 Task: Take a screenshot of a breathtaking wildlife moment from a documentary you are watching in VLC.
Action: Mouse moved to (434, 122)
Screenshot: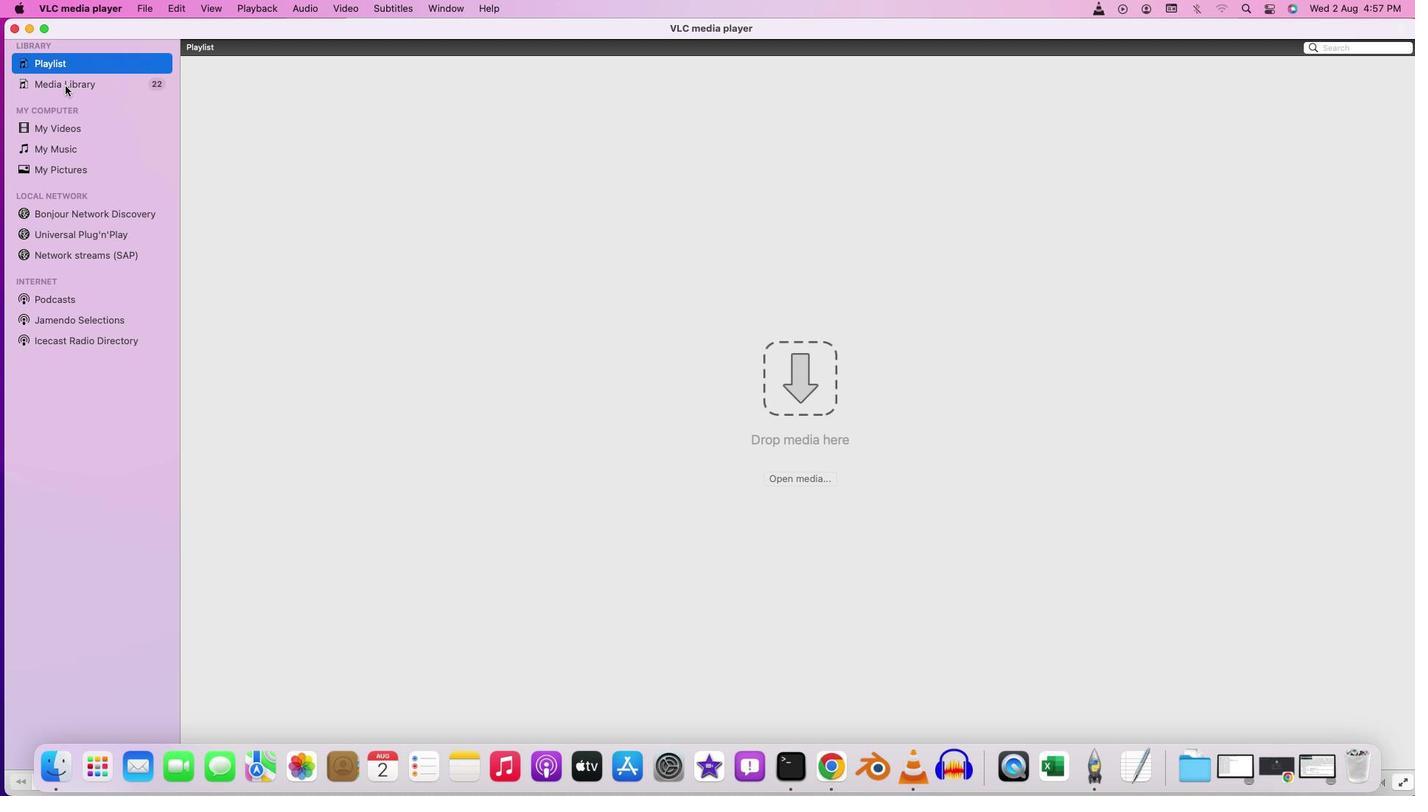 
Action: Mouse pressed left at (434, 122)
Screenshot: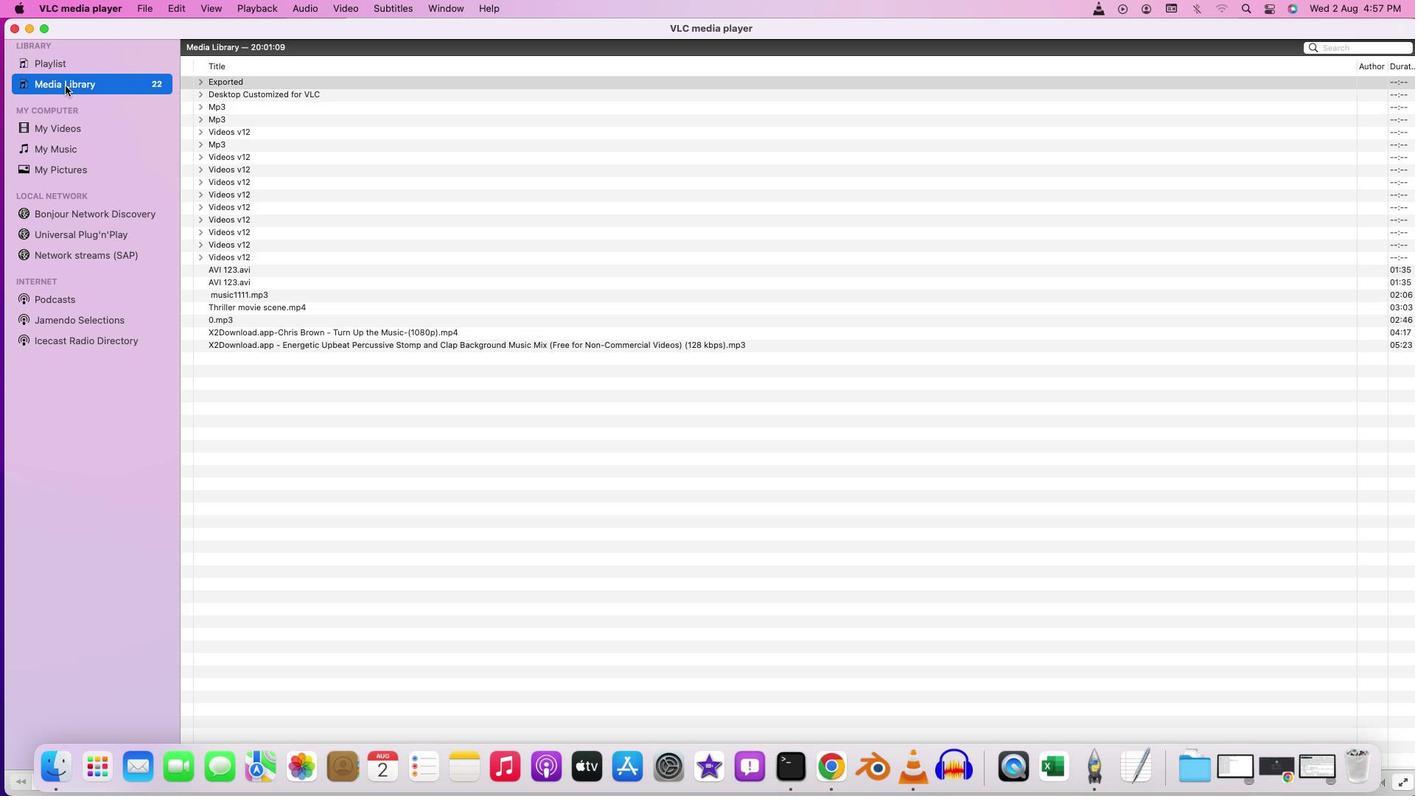 
Action: Mouse moved to (403, 122)
Screenshot: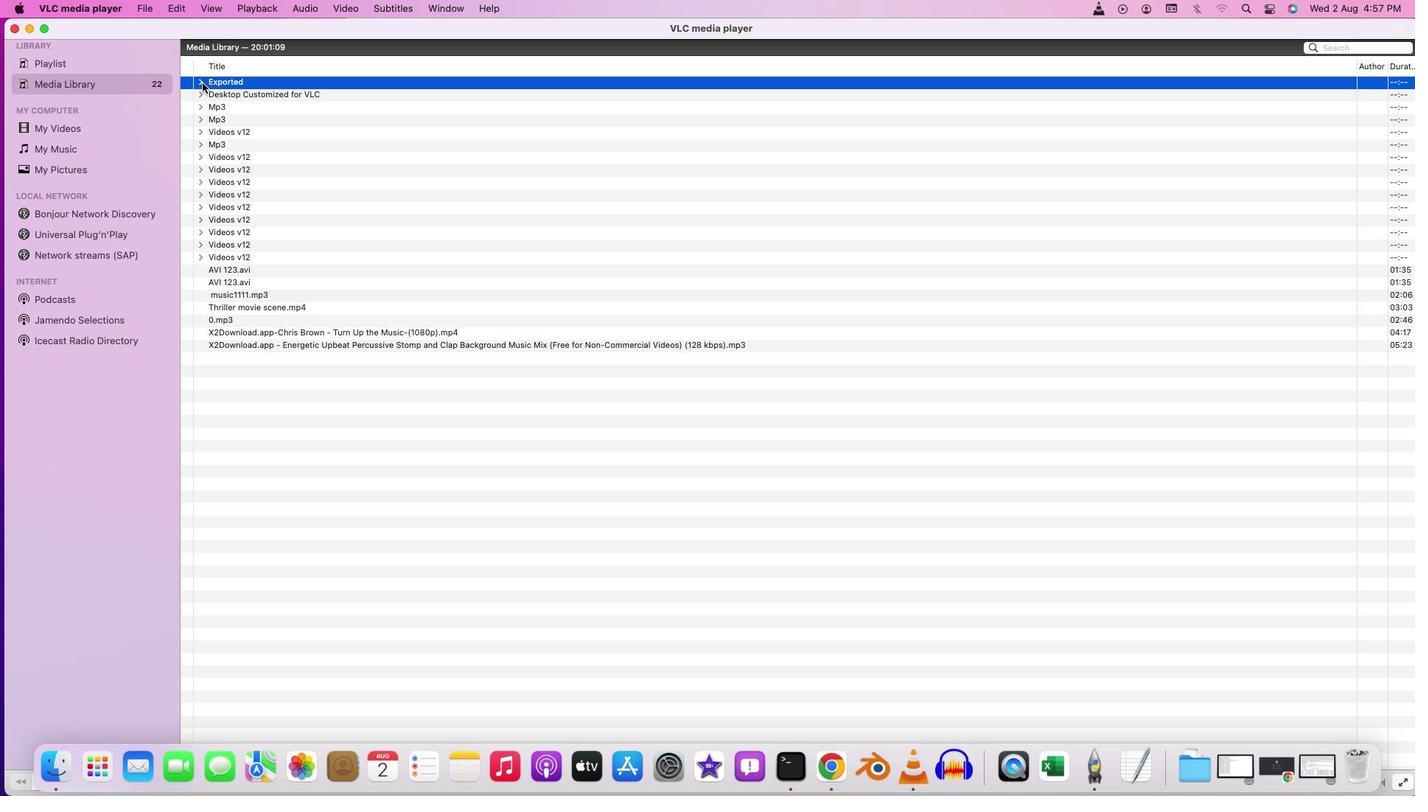 
Action: Mouse pressed left at (403, 122)
Screenshot: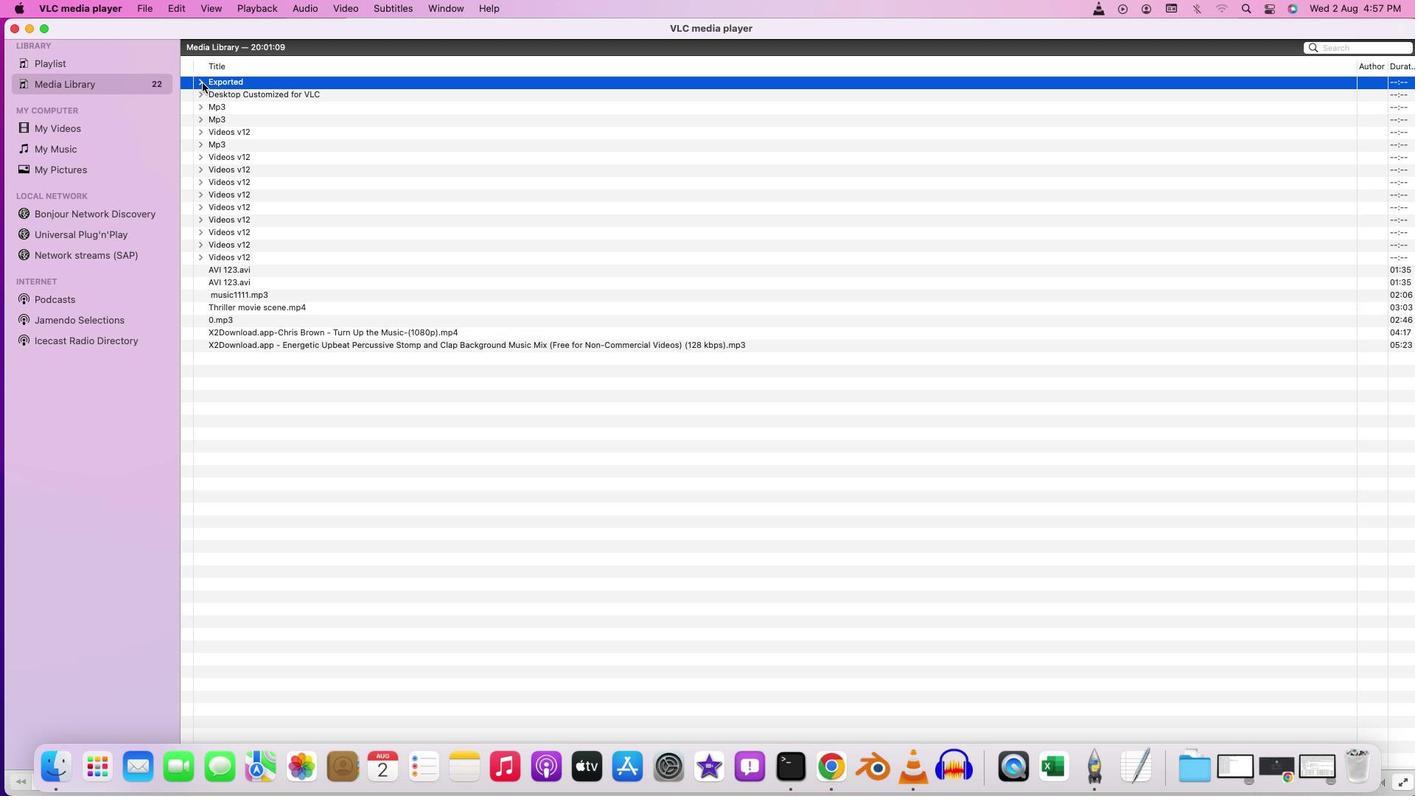 
Action: Mouse moved to (391, 219)
Screenshot: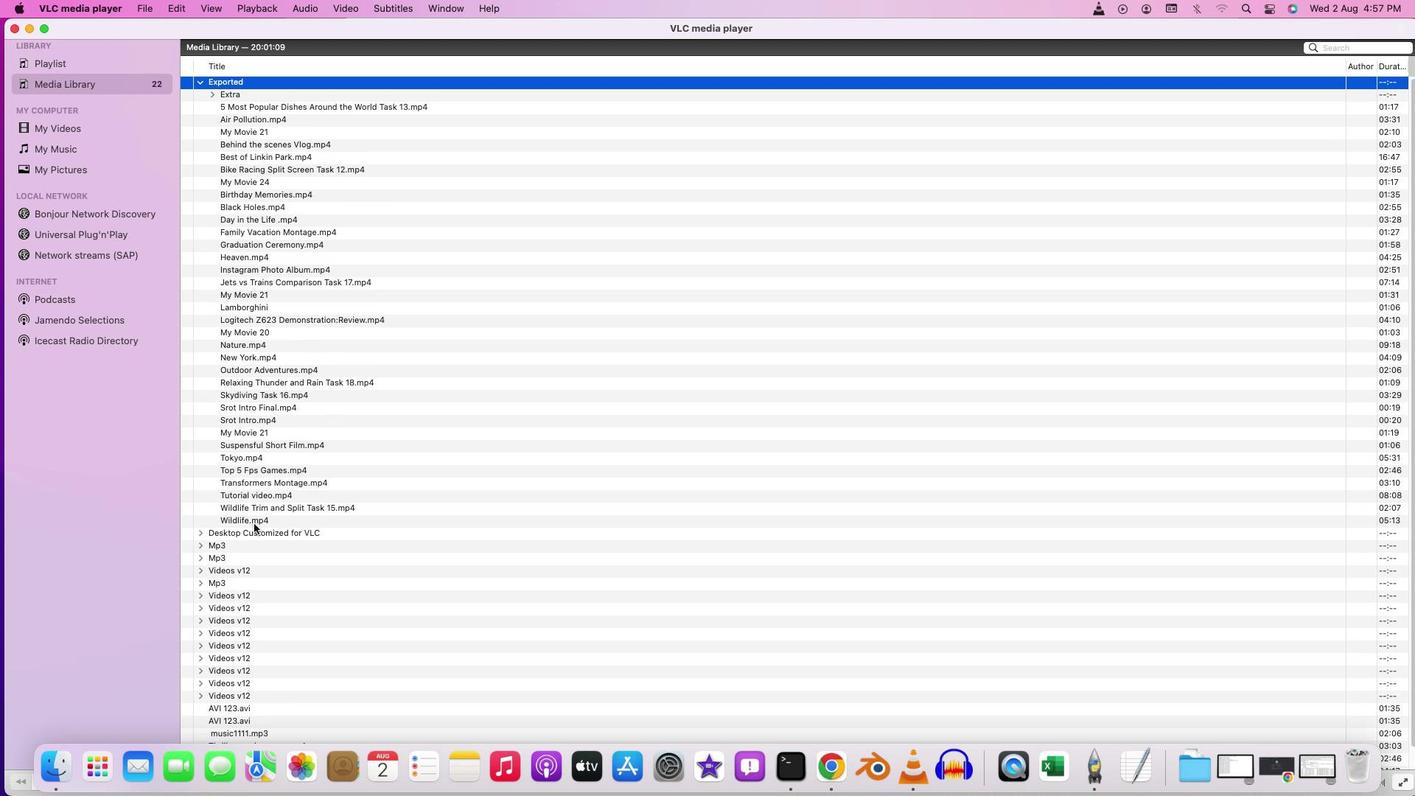 
Action: Mouse pressed left at (391, 219)
Screenshot: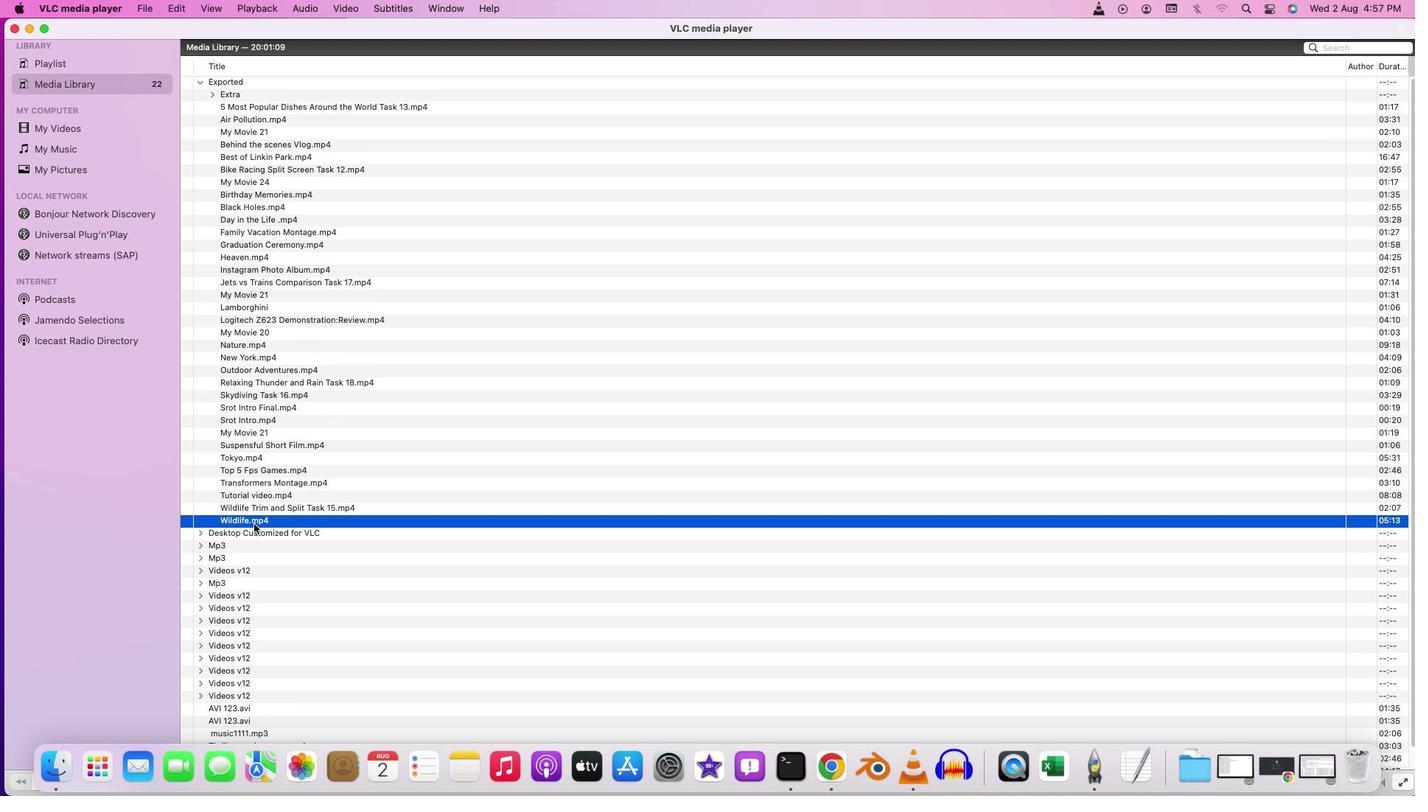 
Action: Mouse pressed left at (391, 219)
Screenshot: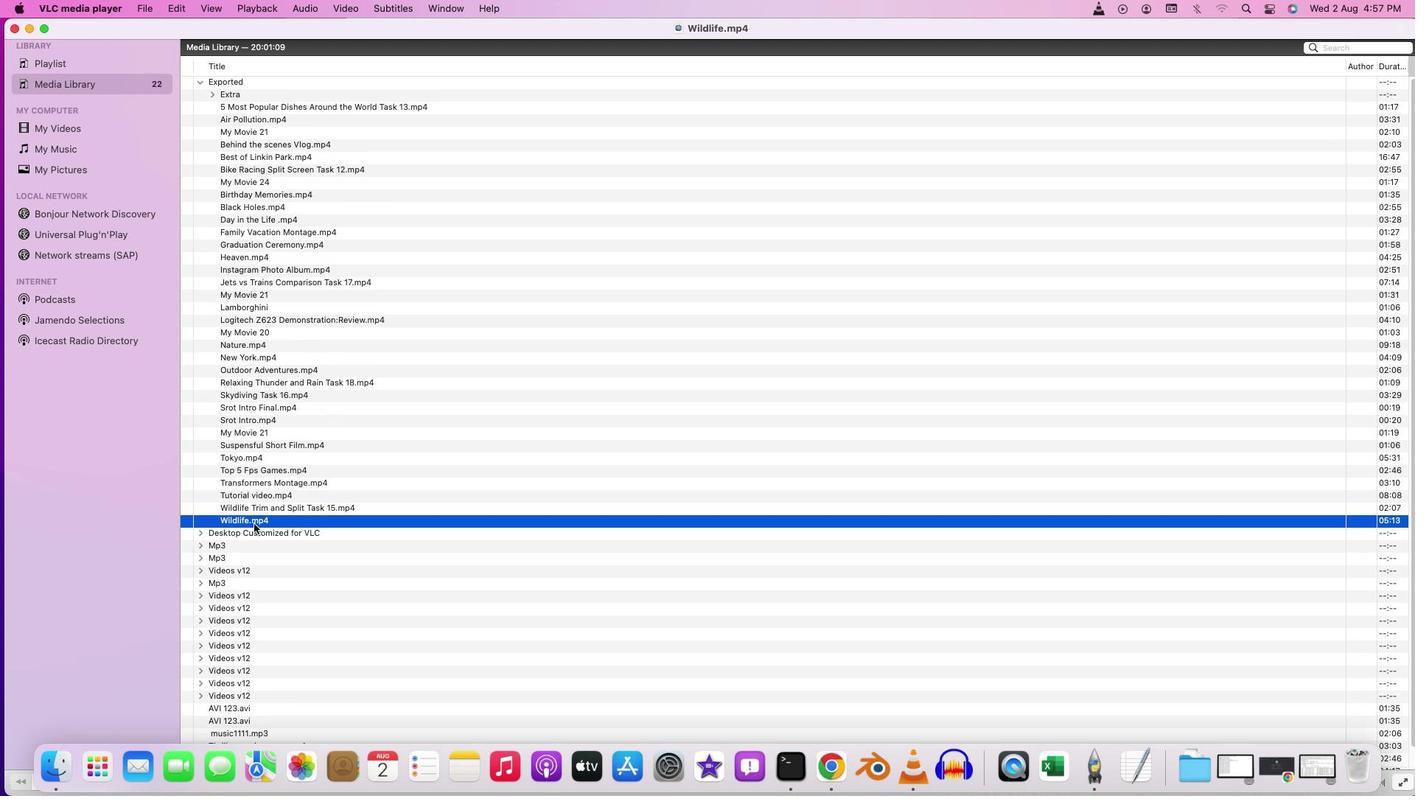
Action: Mouse moved to (277, 162)
Screenshot: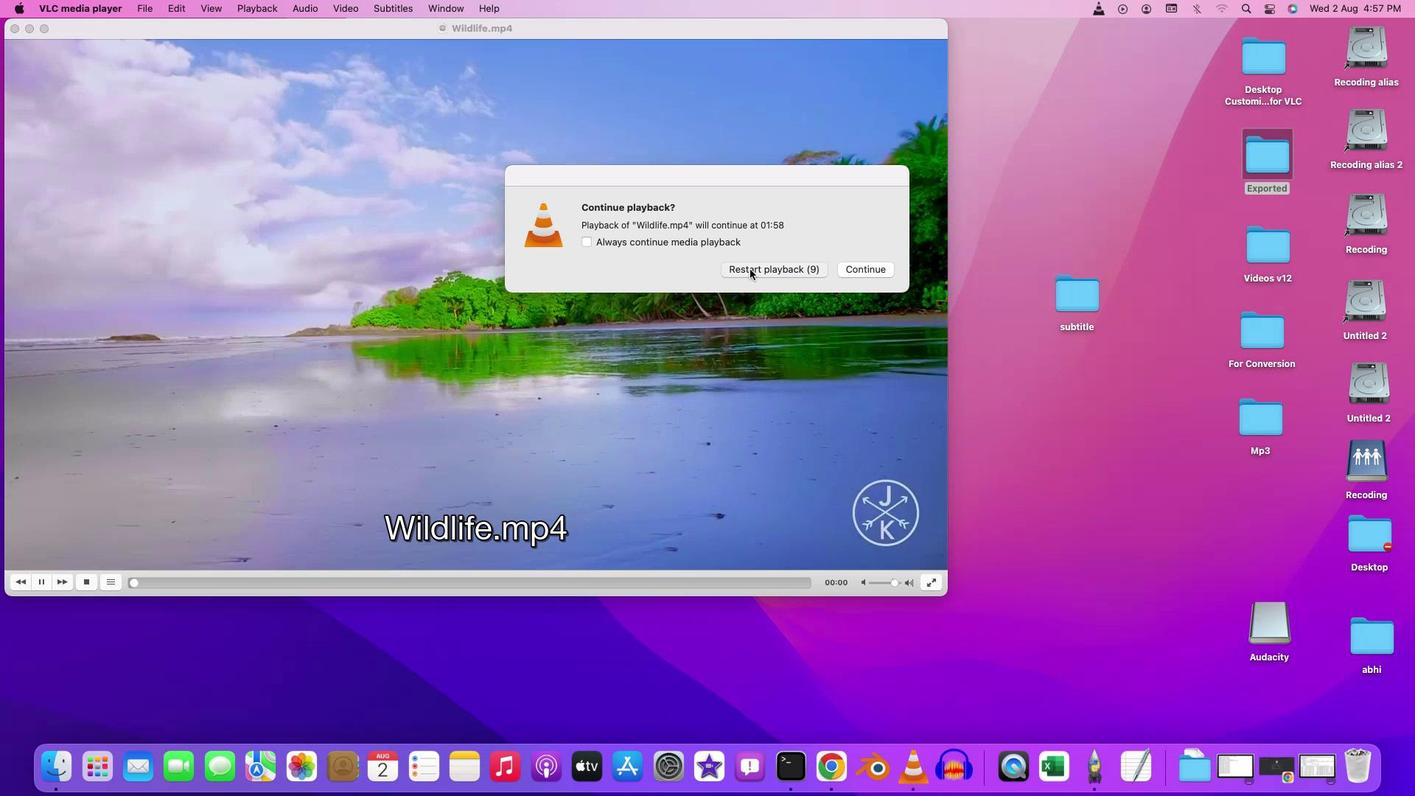 
Action: Mouse pressed left at (277, 162)
Screenshot: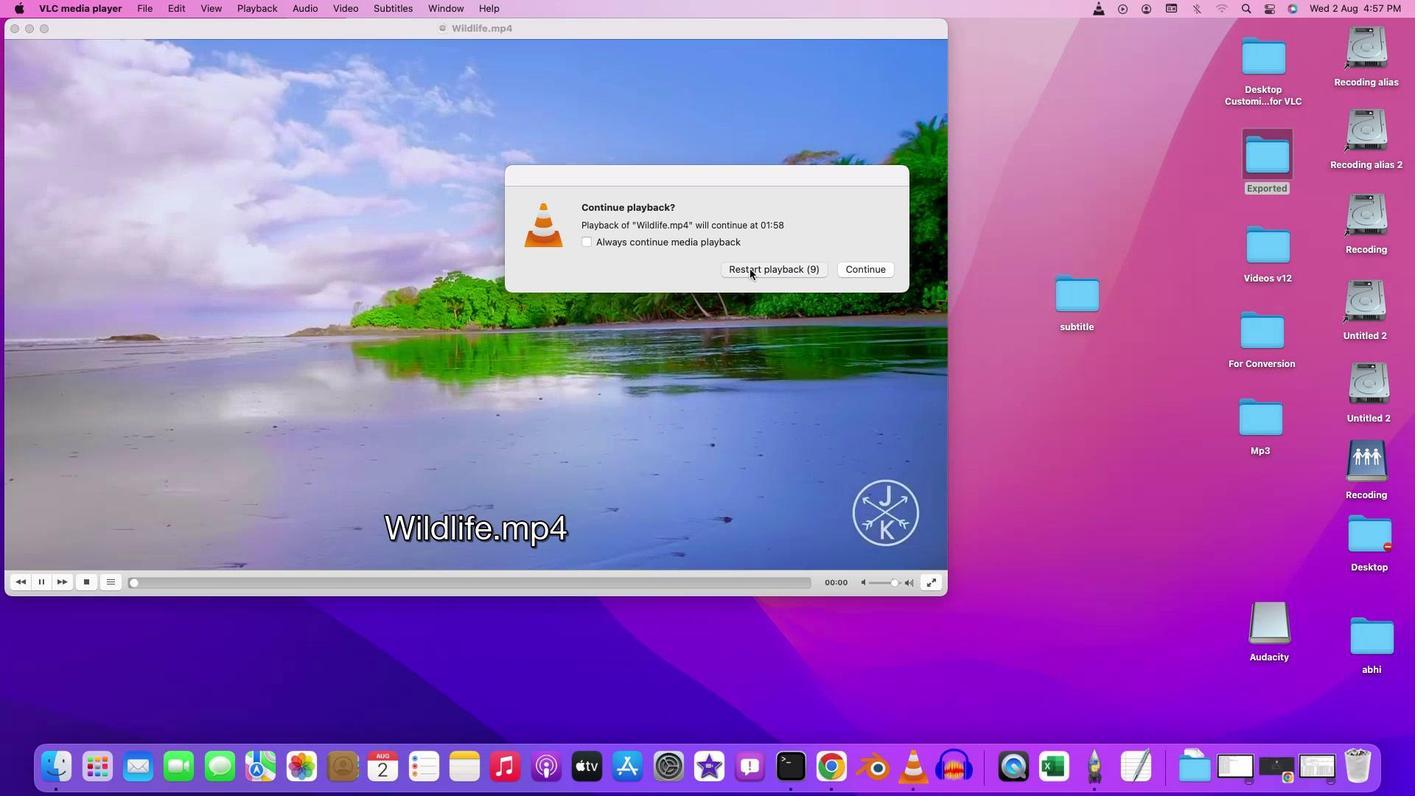 
Action: Mouse moved to (334, 171)
Screenshot: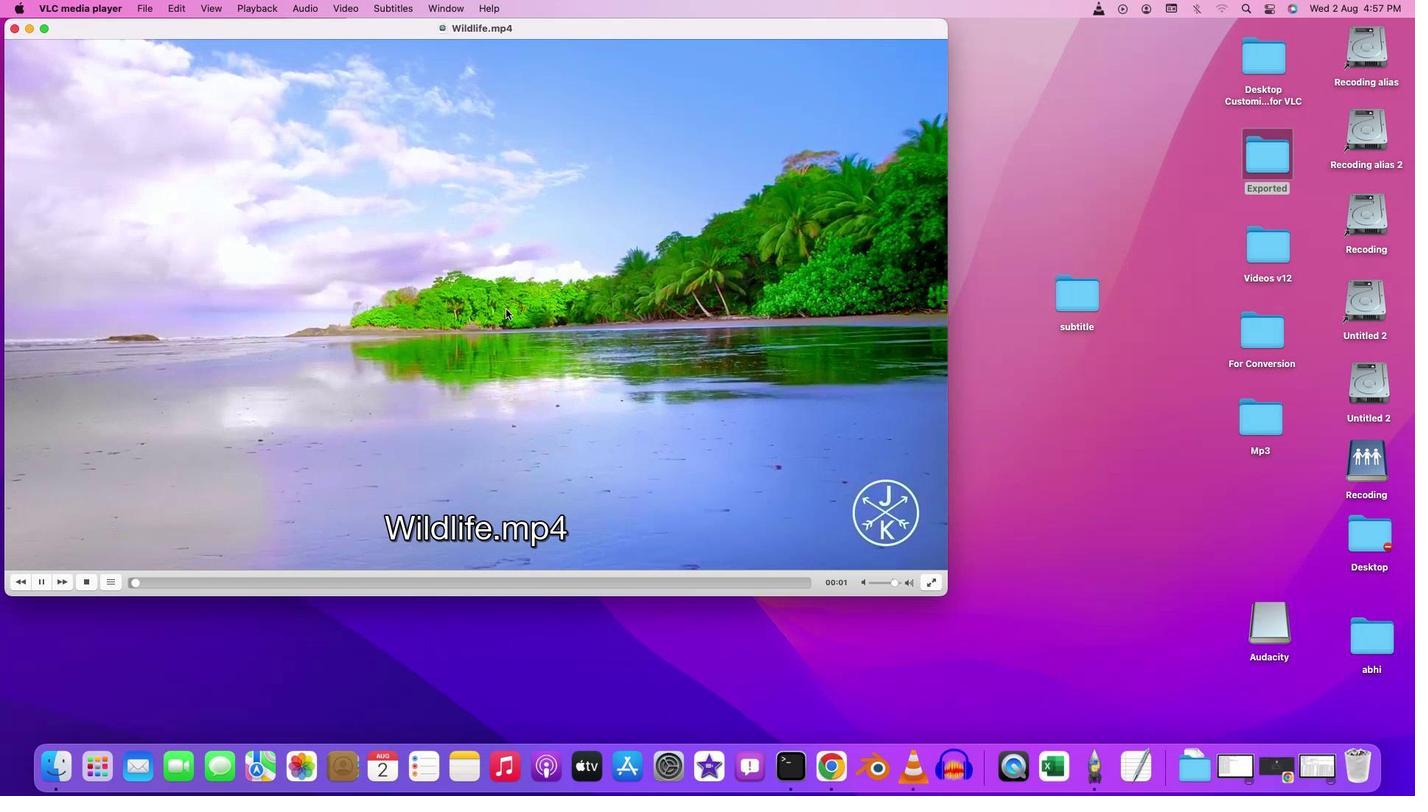 
Action: Mouse pressed left at (334, 171)
Screenshot: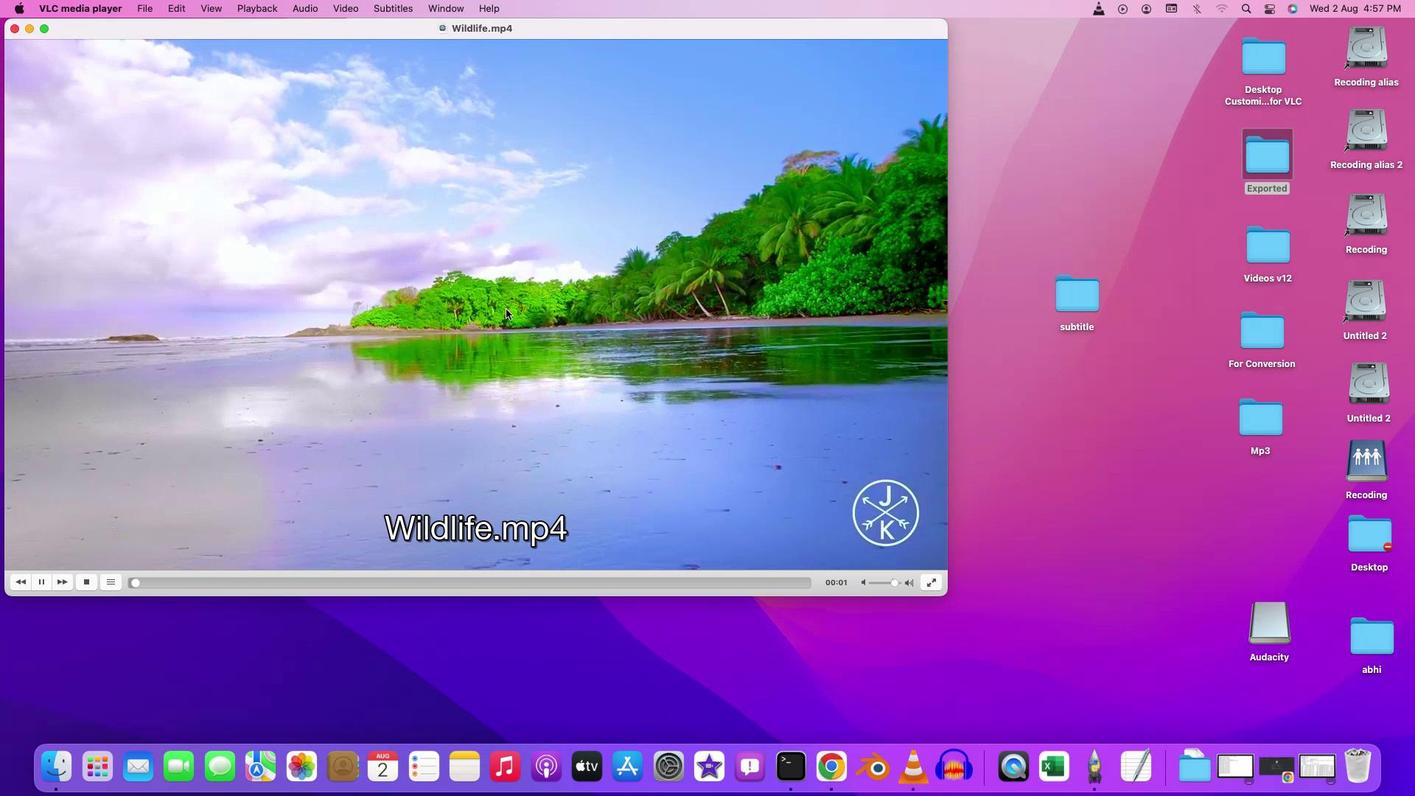 
Action: Mouse pressed left at (334, 171)
Screenshot: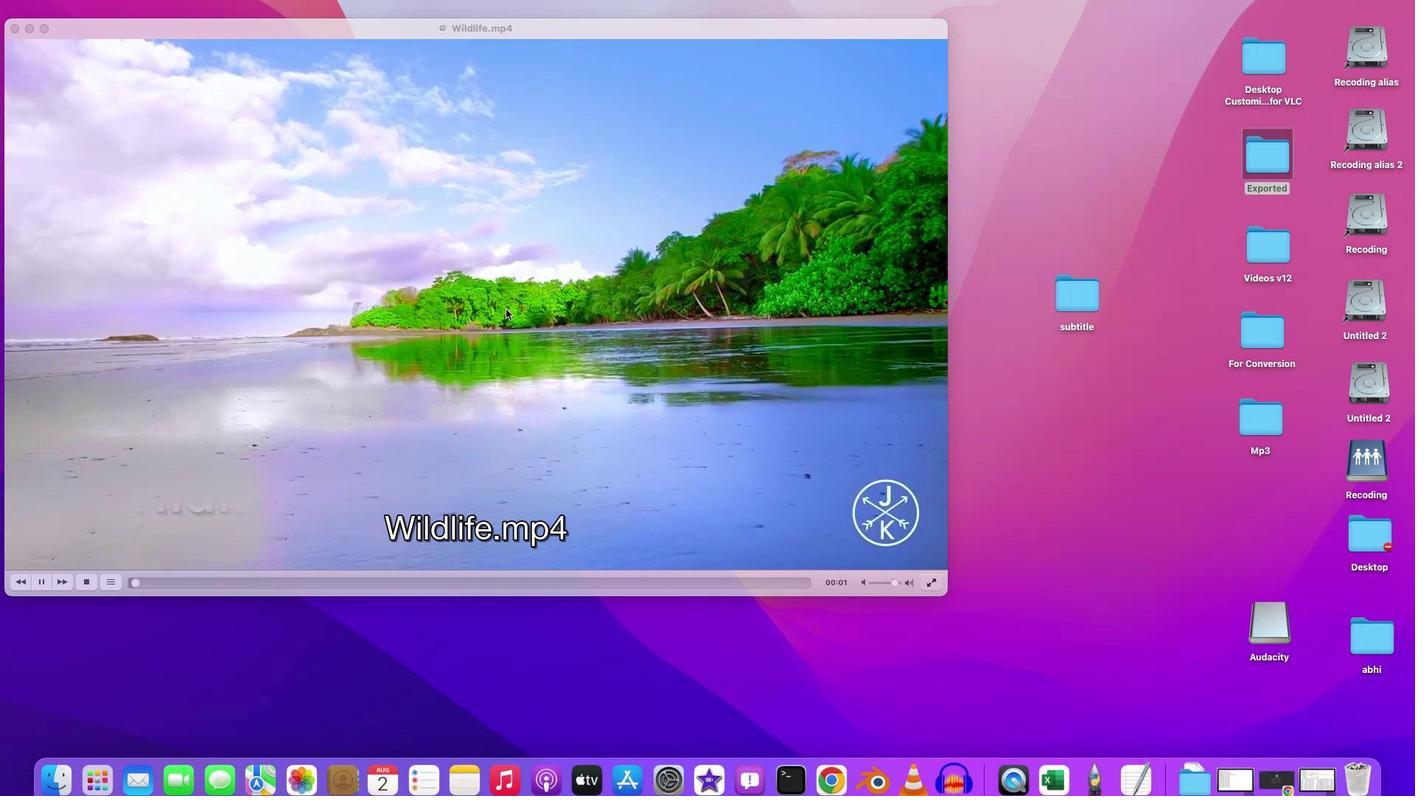 
Action: Mouse moved to (369, 105)
Screenshot: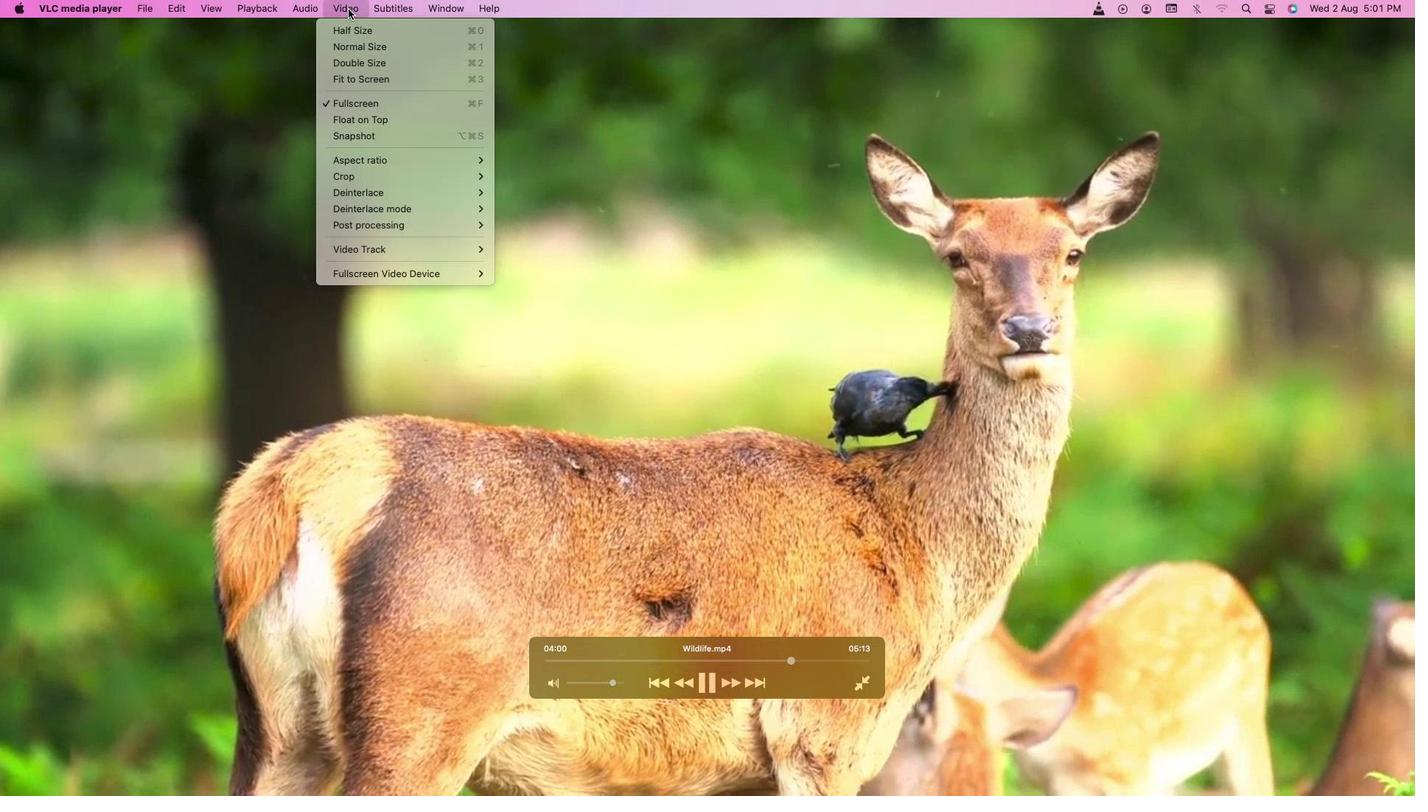 
Action: Mouse pressed left at (369, 105)
Screenshot: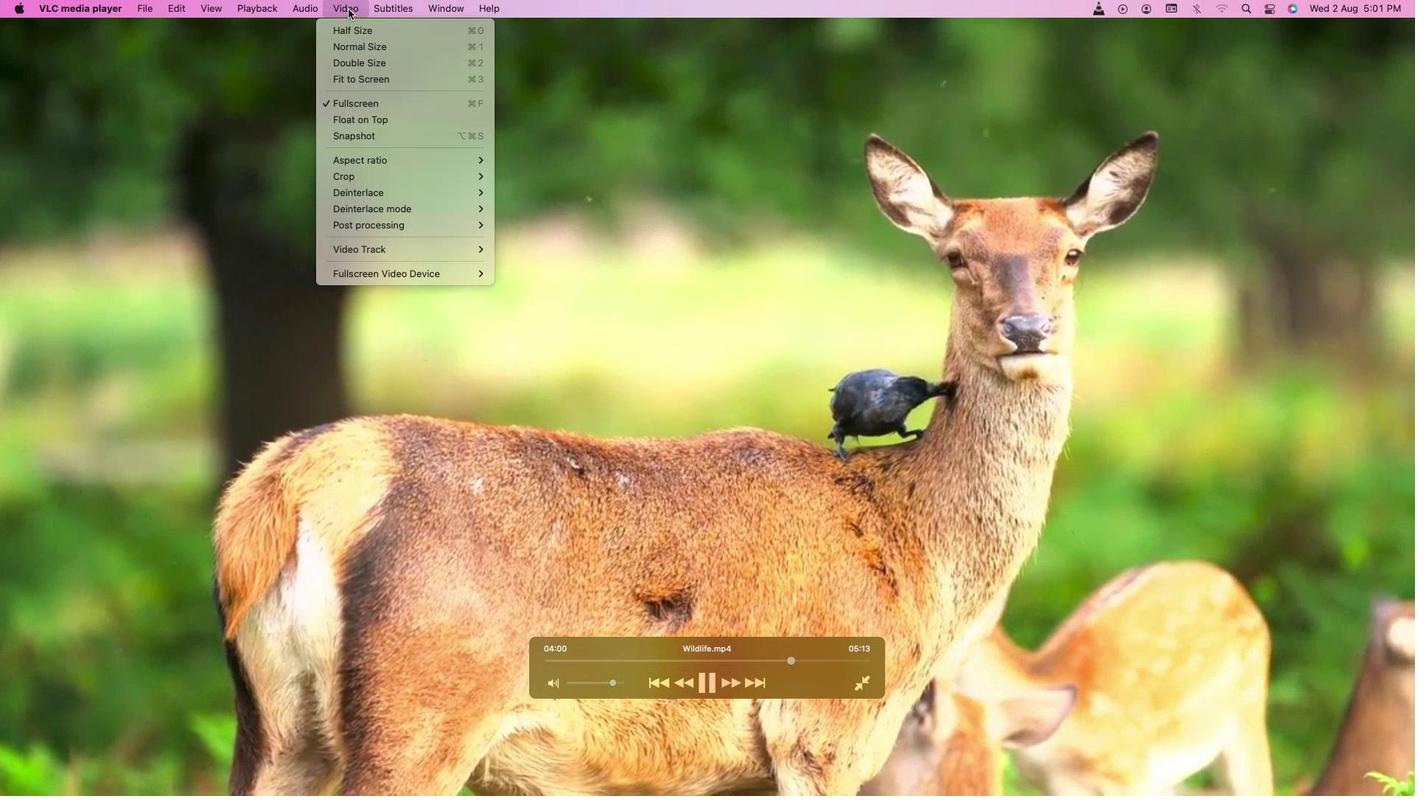 
Action: Mouse moved to (365, 134)
Screenshot: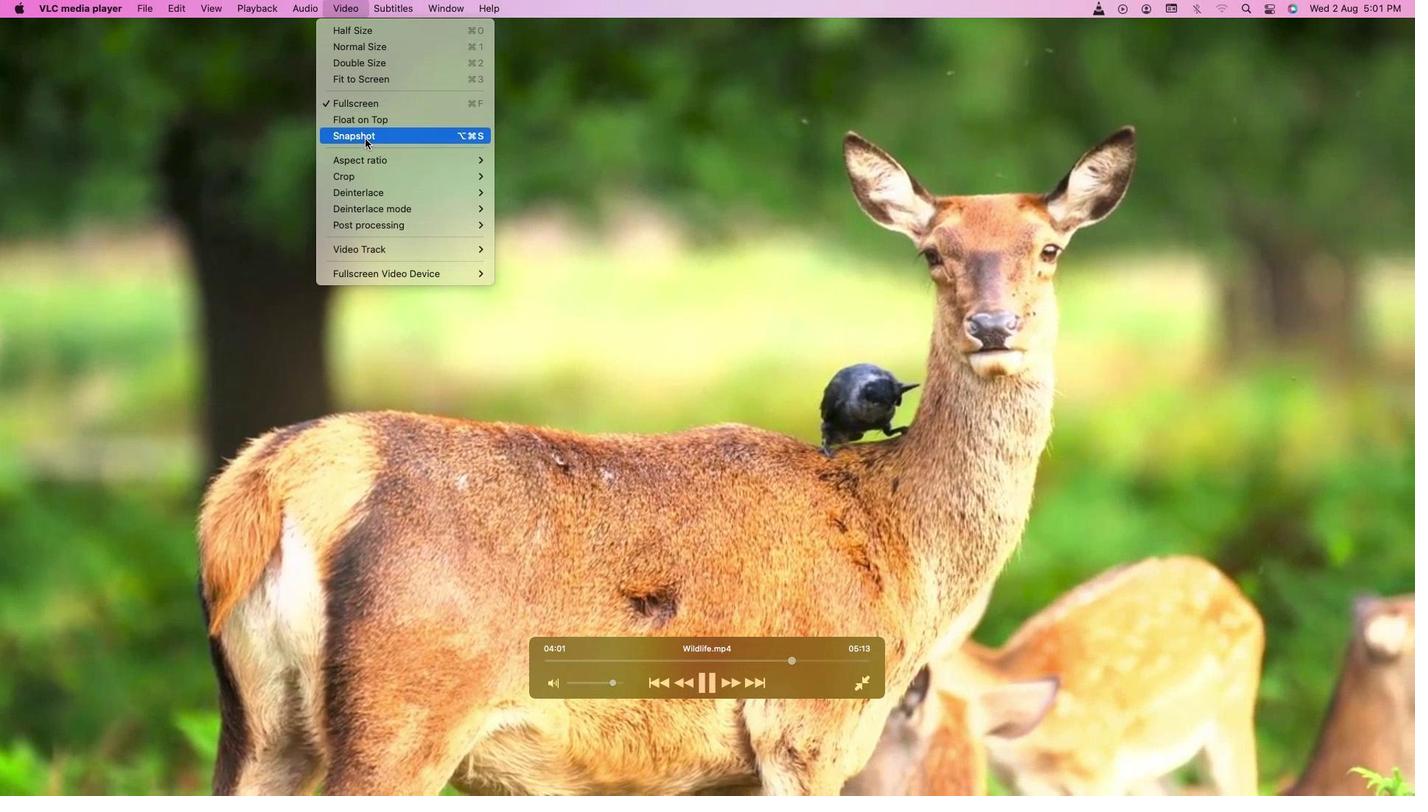
Action: Mouse pressed left at (365, 134)
Screenshot: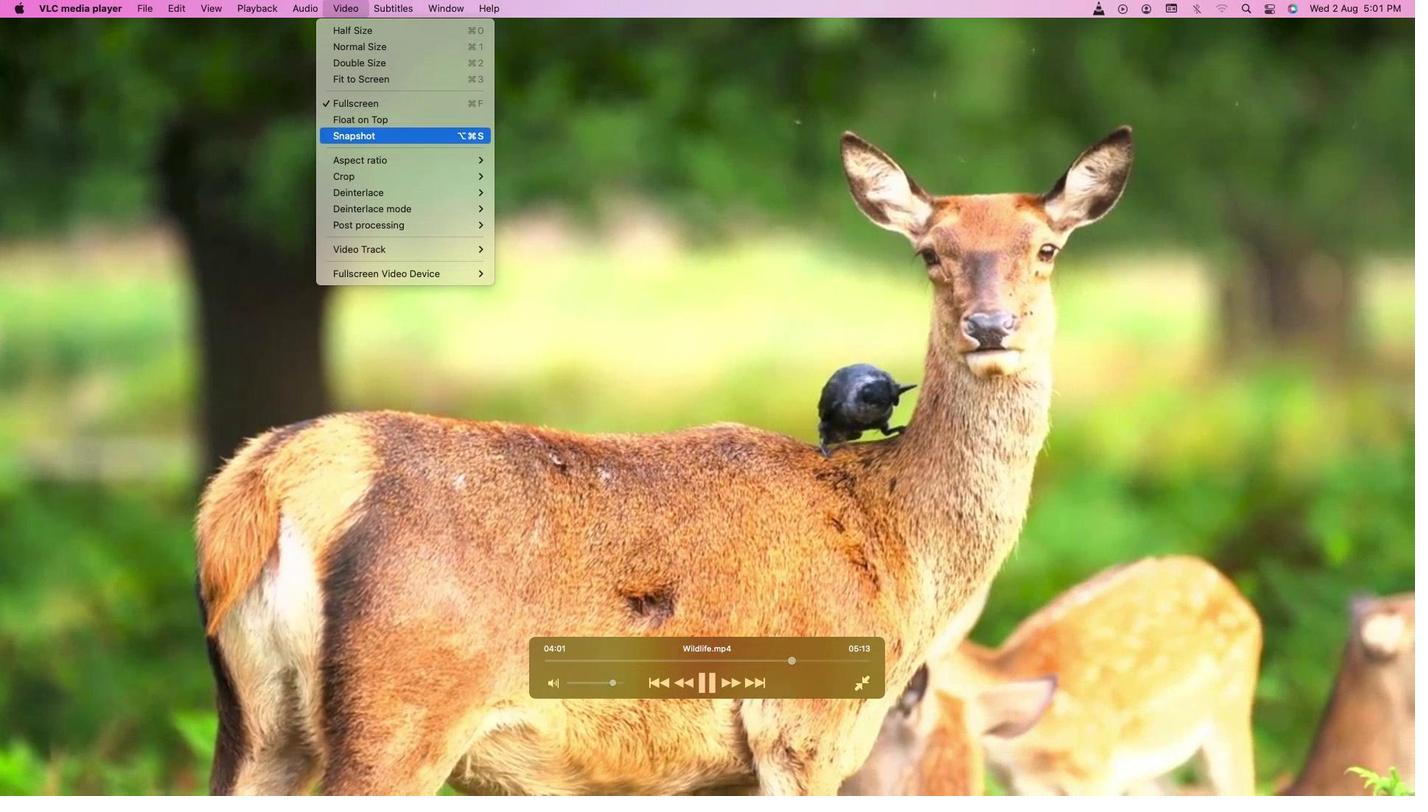 
Action: Mouse moved to (363, 104)
Screenshot: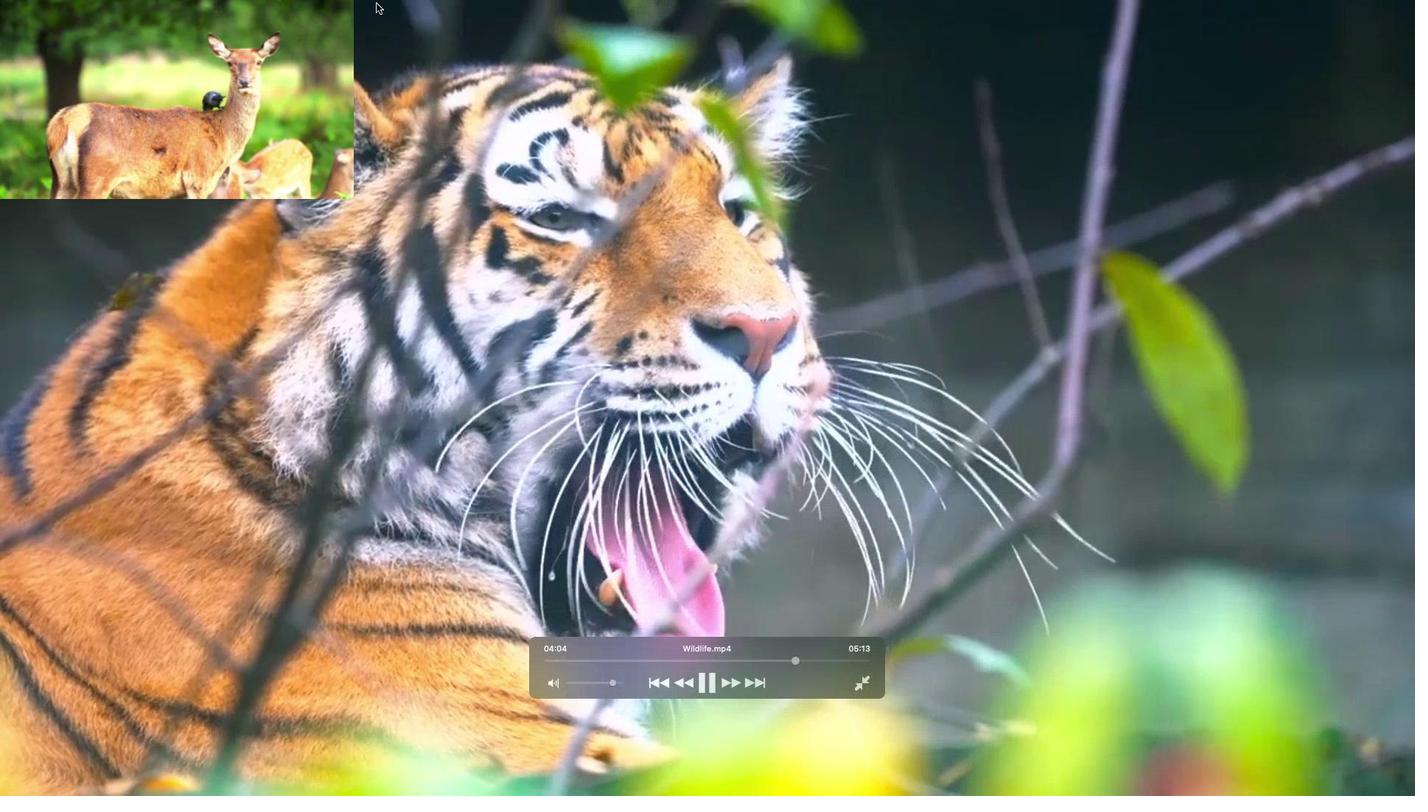 
Action: Mouse pressed left at (363, 104)
Screenshot: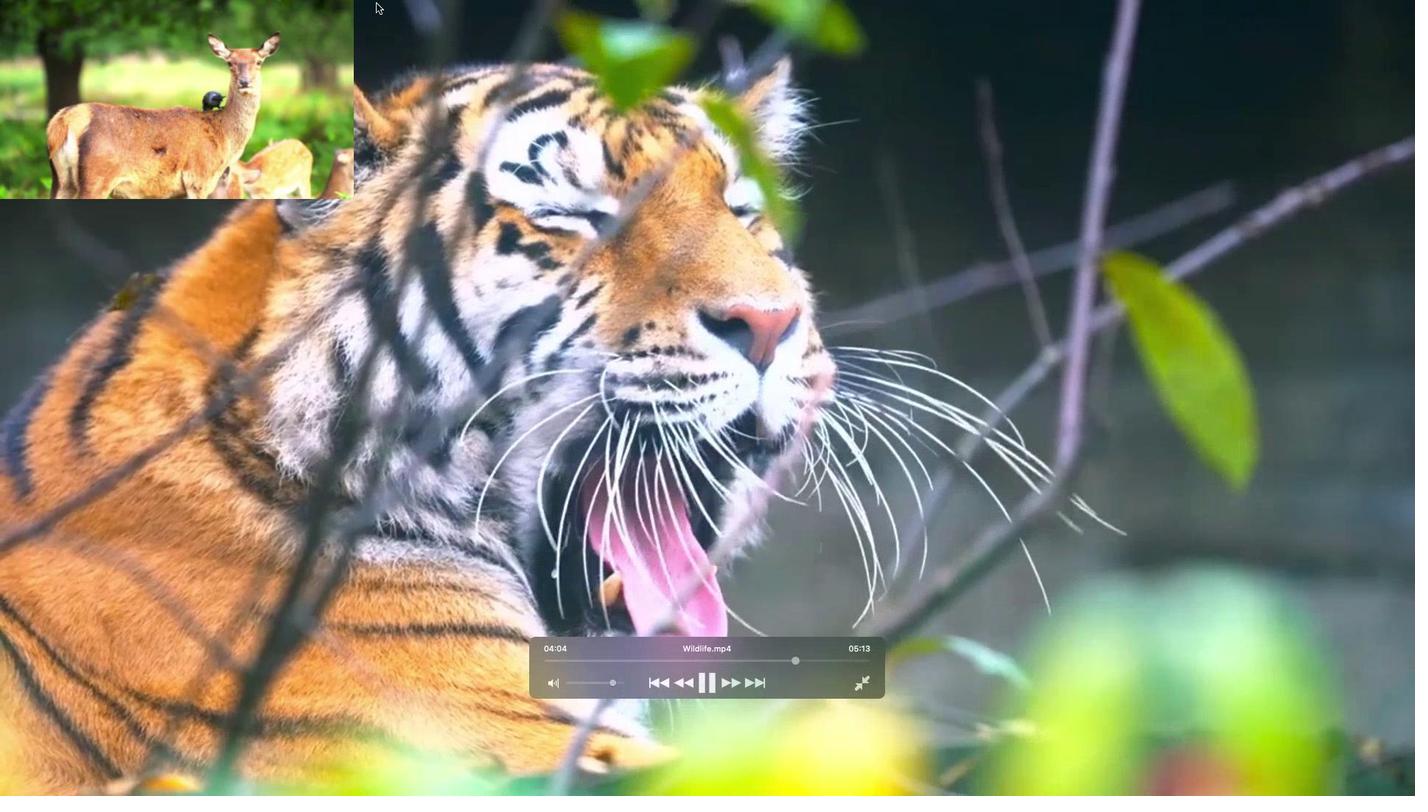 
Action: Mouse moved to (367, 106)
Screenshot: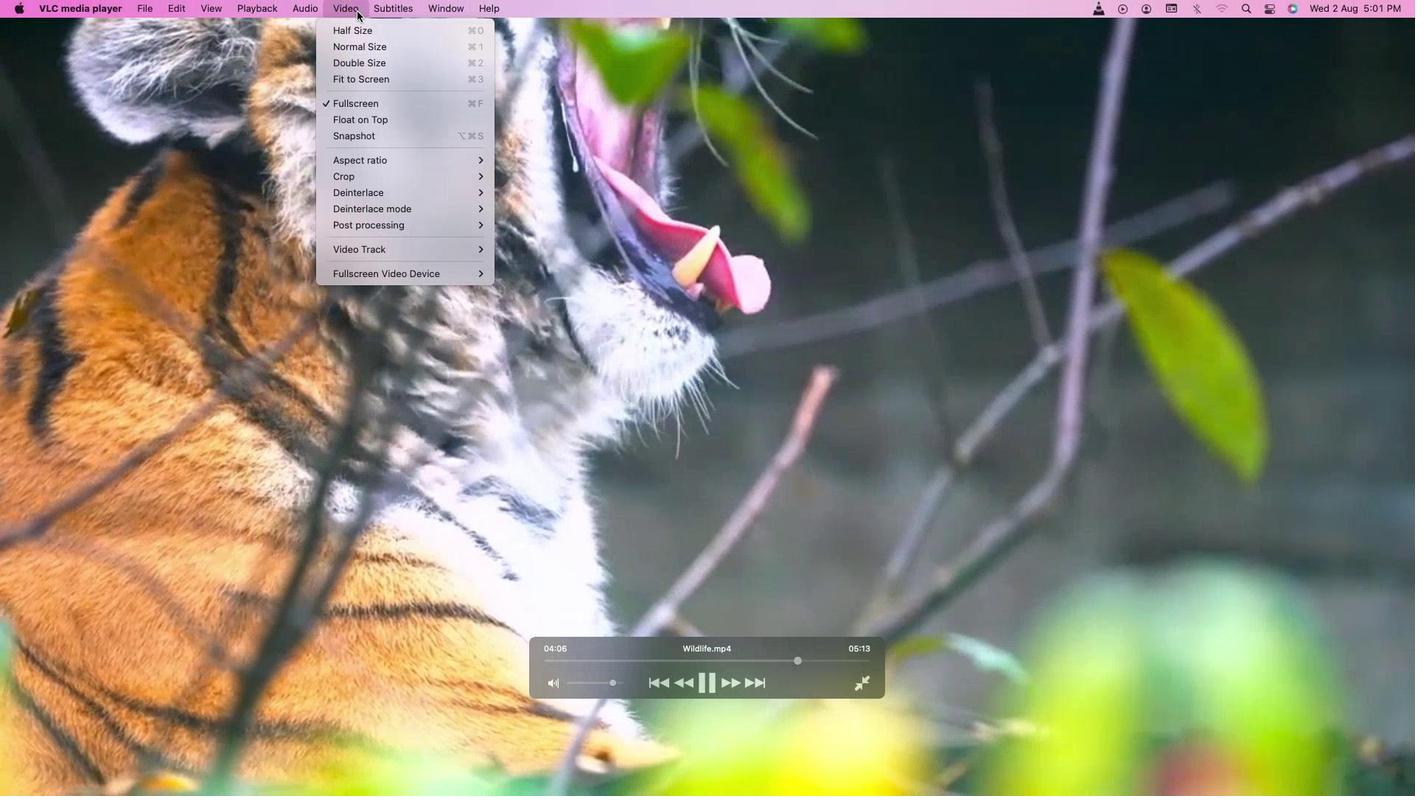 
Action: Mouse pressed left at (367, 106)
Screenshot: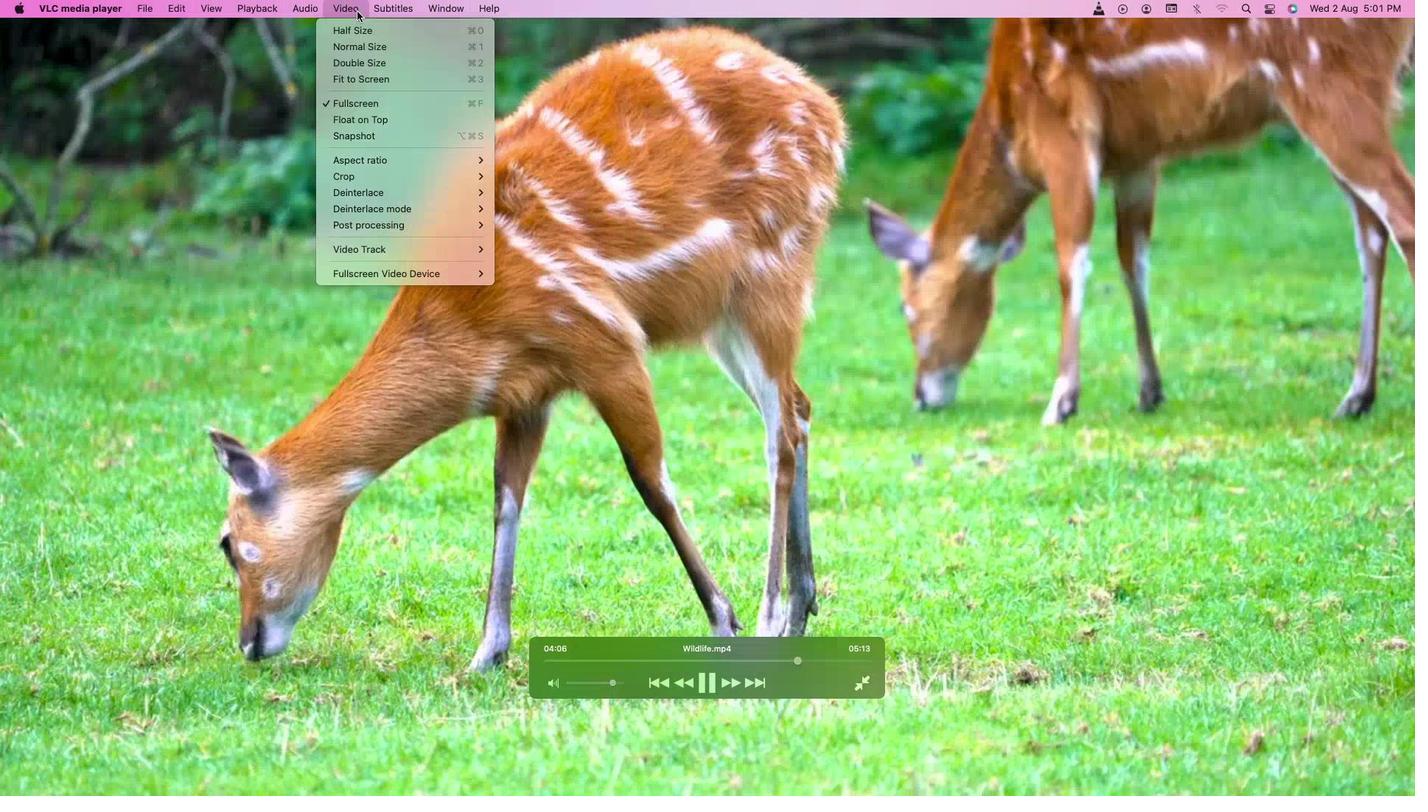 
Action: Mouse moved to (365, 132)
Screenshot: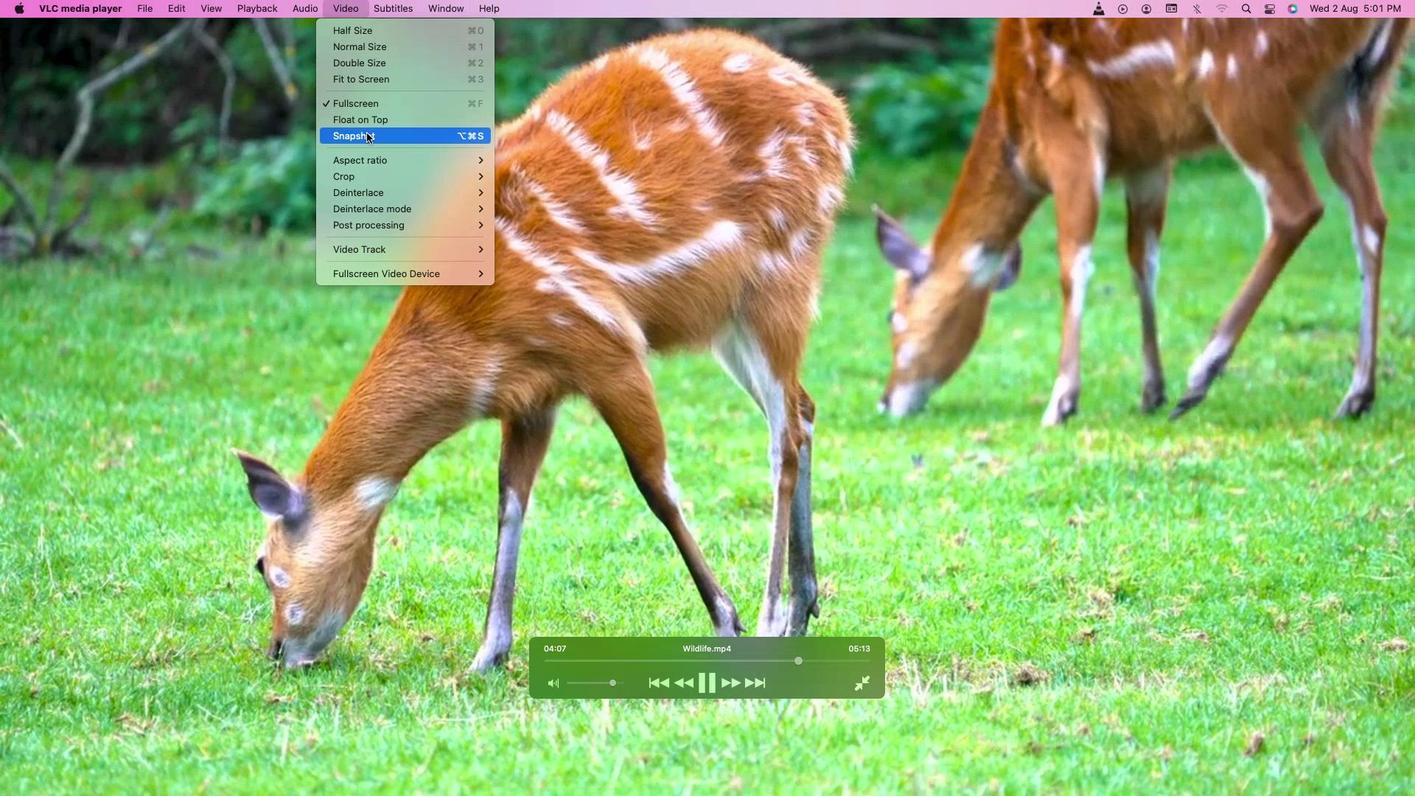 
Action: Mouse pressed left at (365, 132)
Screenshot: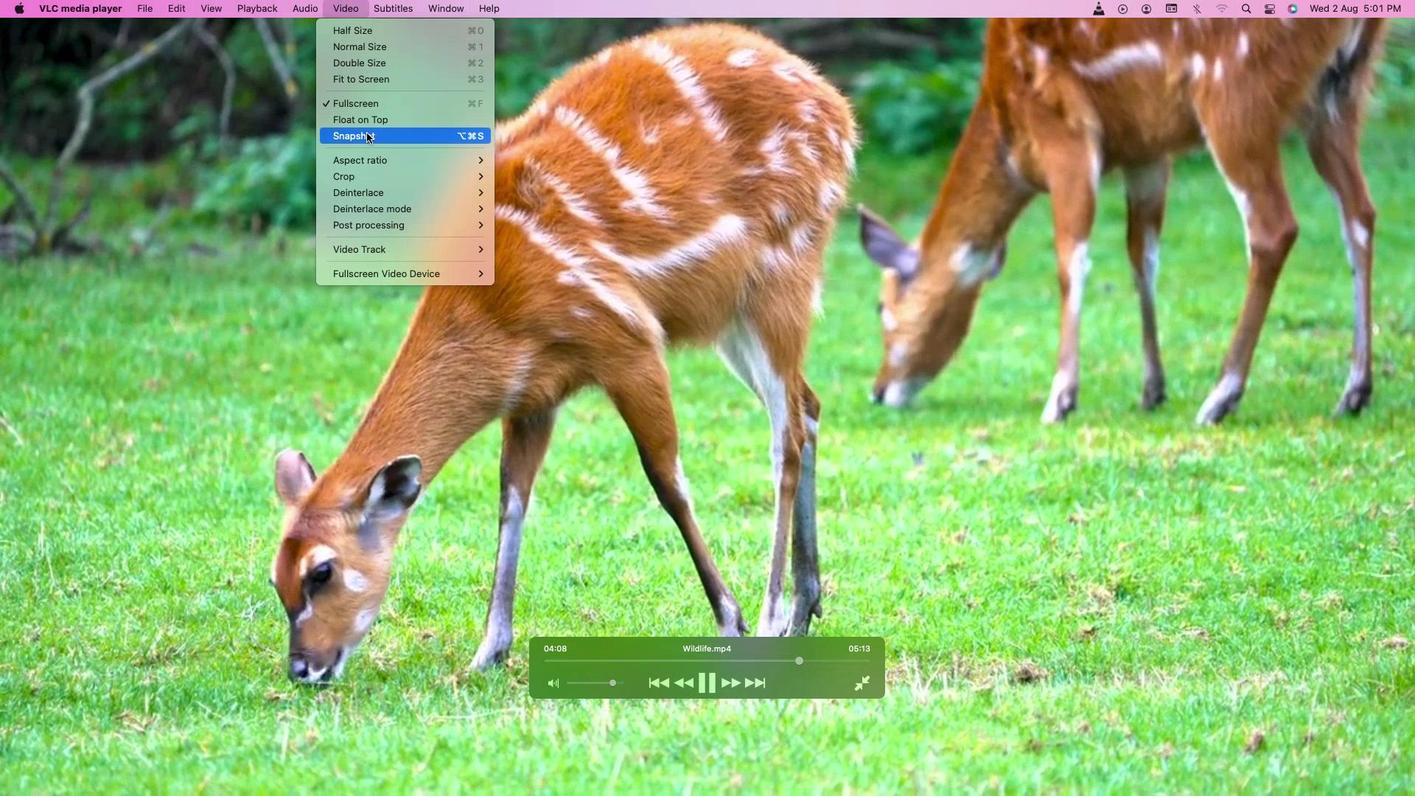
Action: Mouse moved to (367, 105)
Screenshot: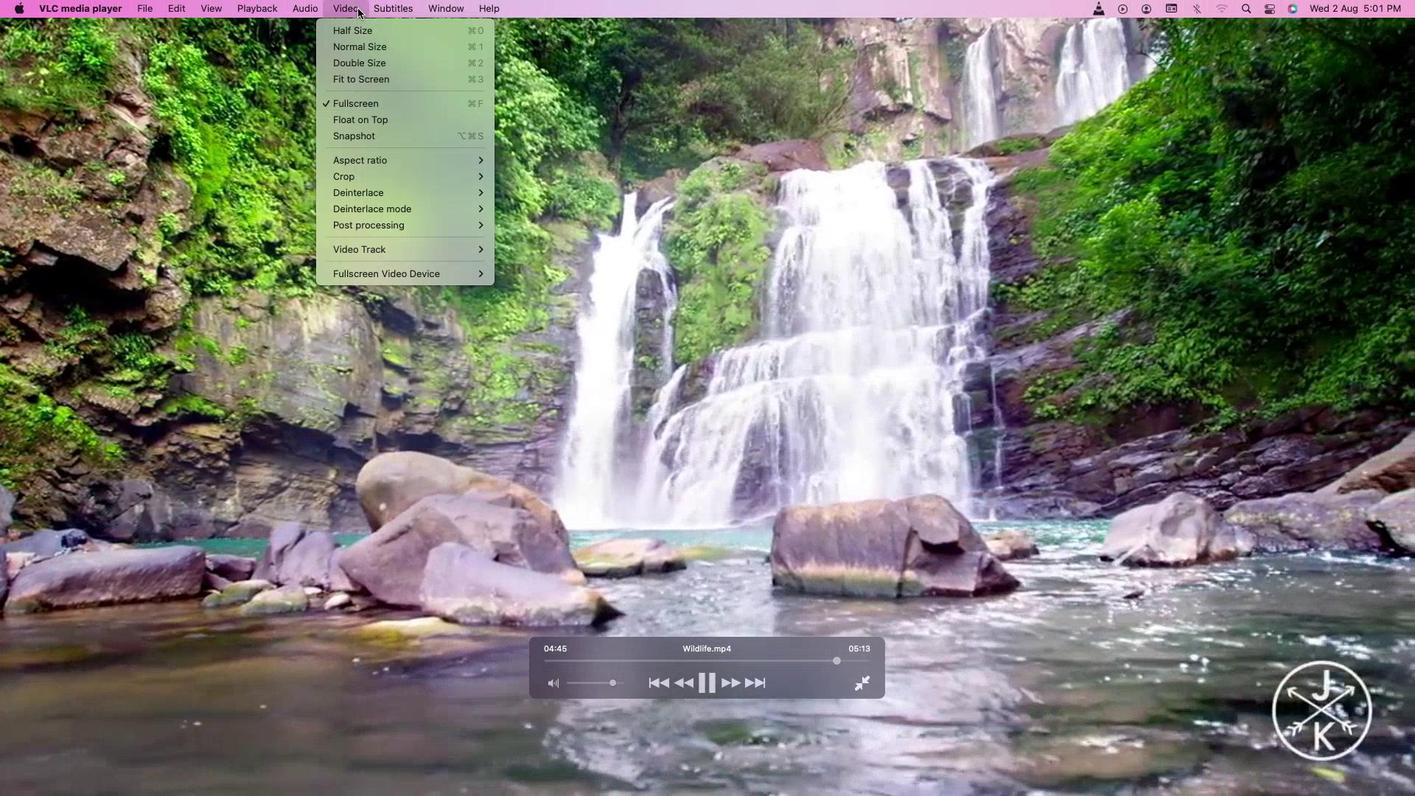 
Action: Mouse pressed left at (367, 105)
Screenshot: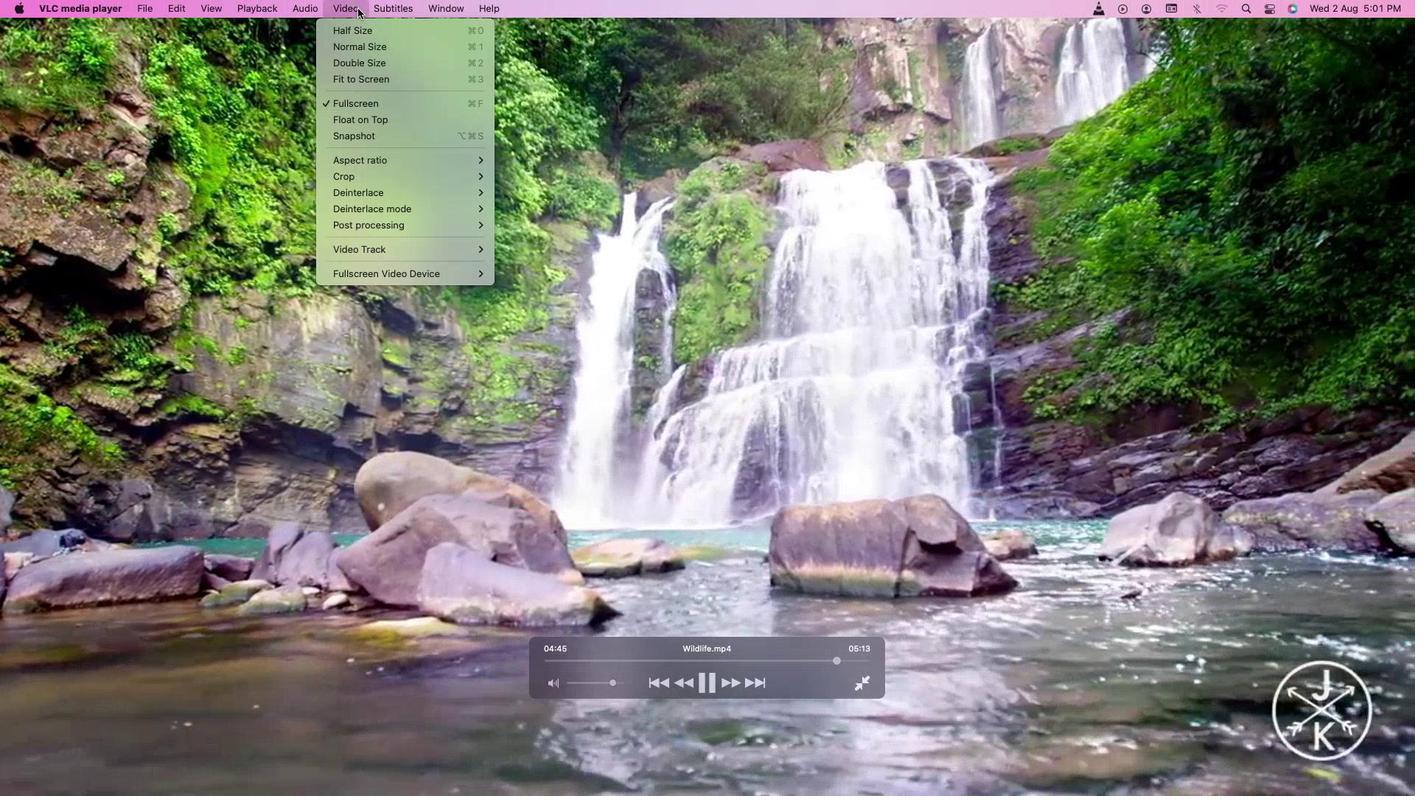 
Action: Mouse moved to (364, 132)
Screenshot: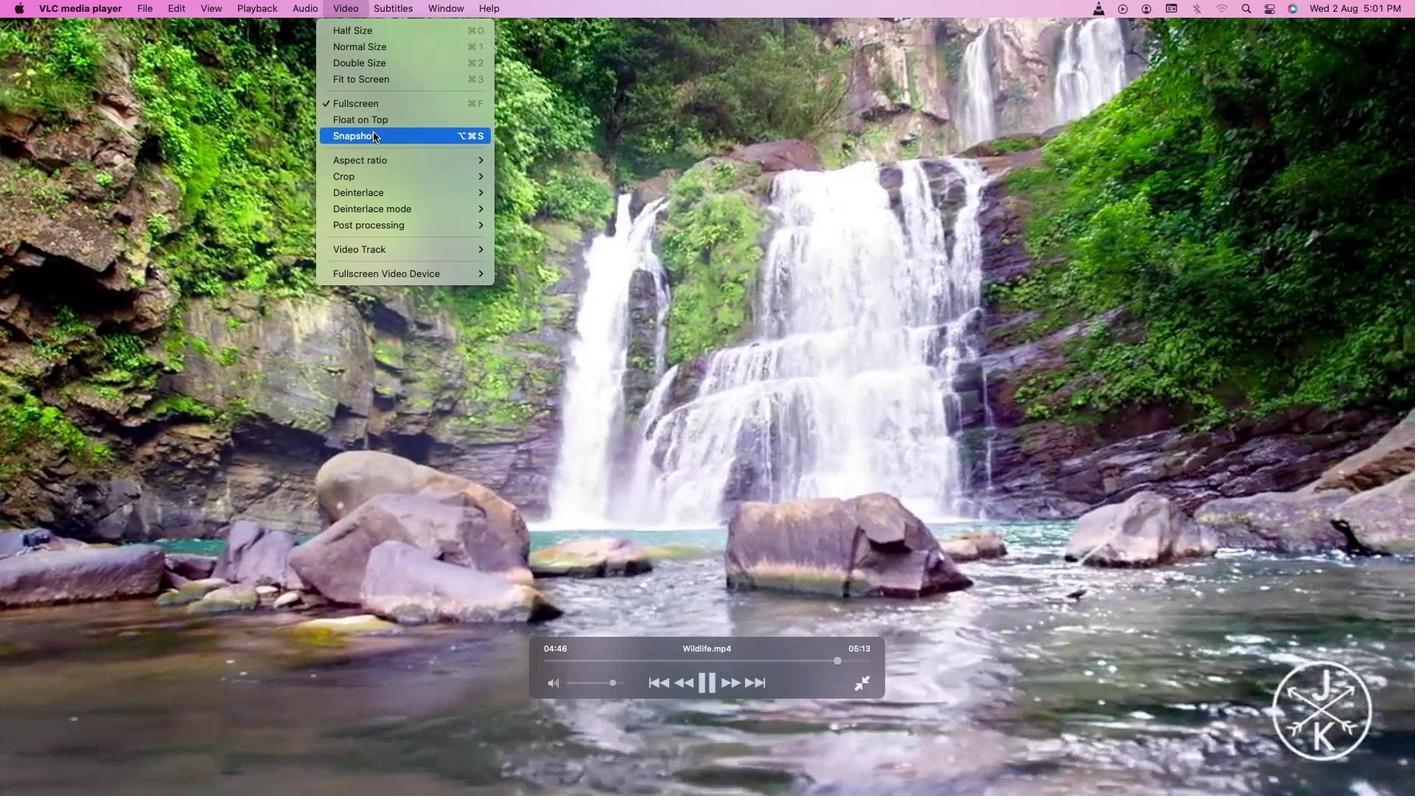 
Action: Mouse pressed left at (364, 132)
Screenshot: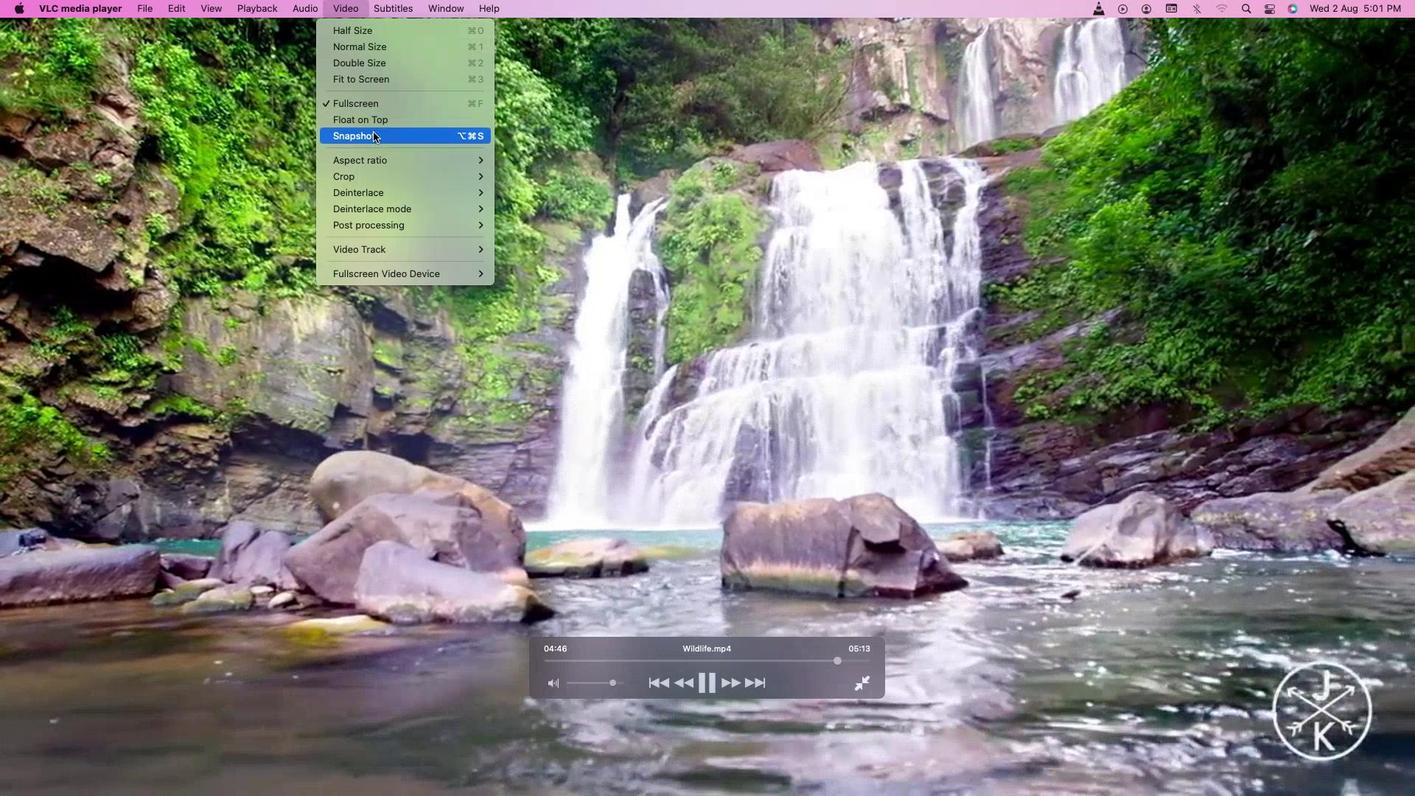 
Action: Mouse moved to (289, 252)
Screenshot: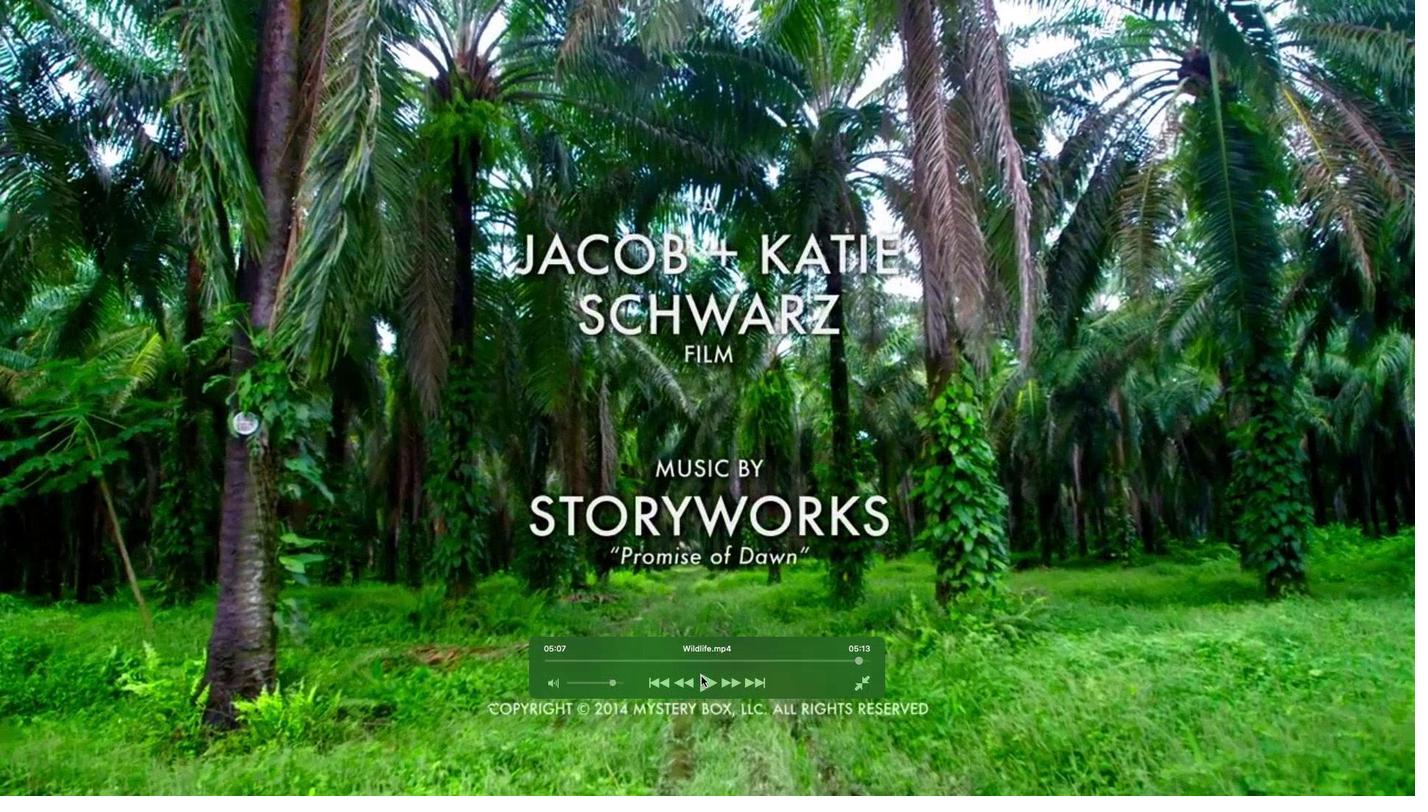 
Action: Mouse pressed left at (289, 252)
Screenshot: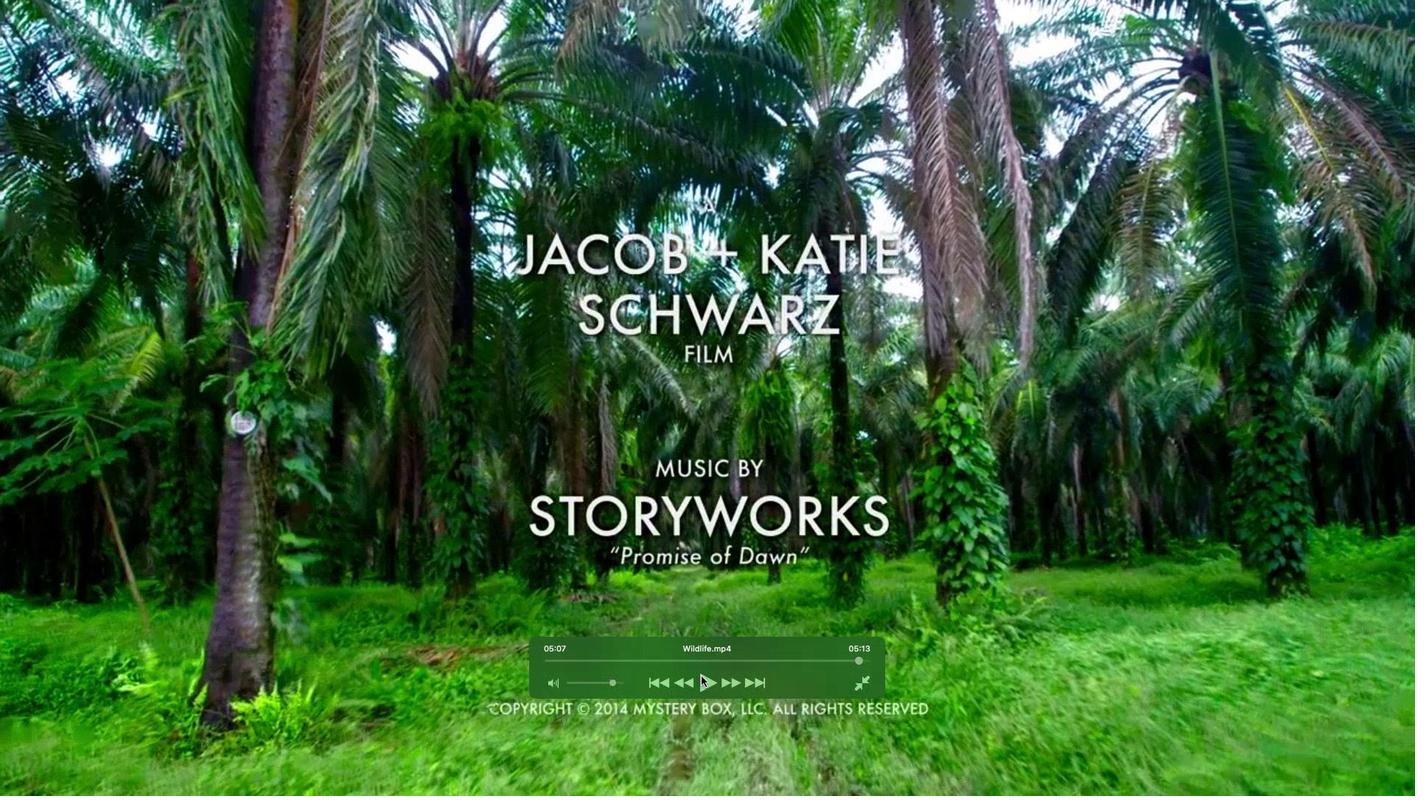 
Action: Mouse moved to (253, 254)
Screenshot: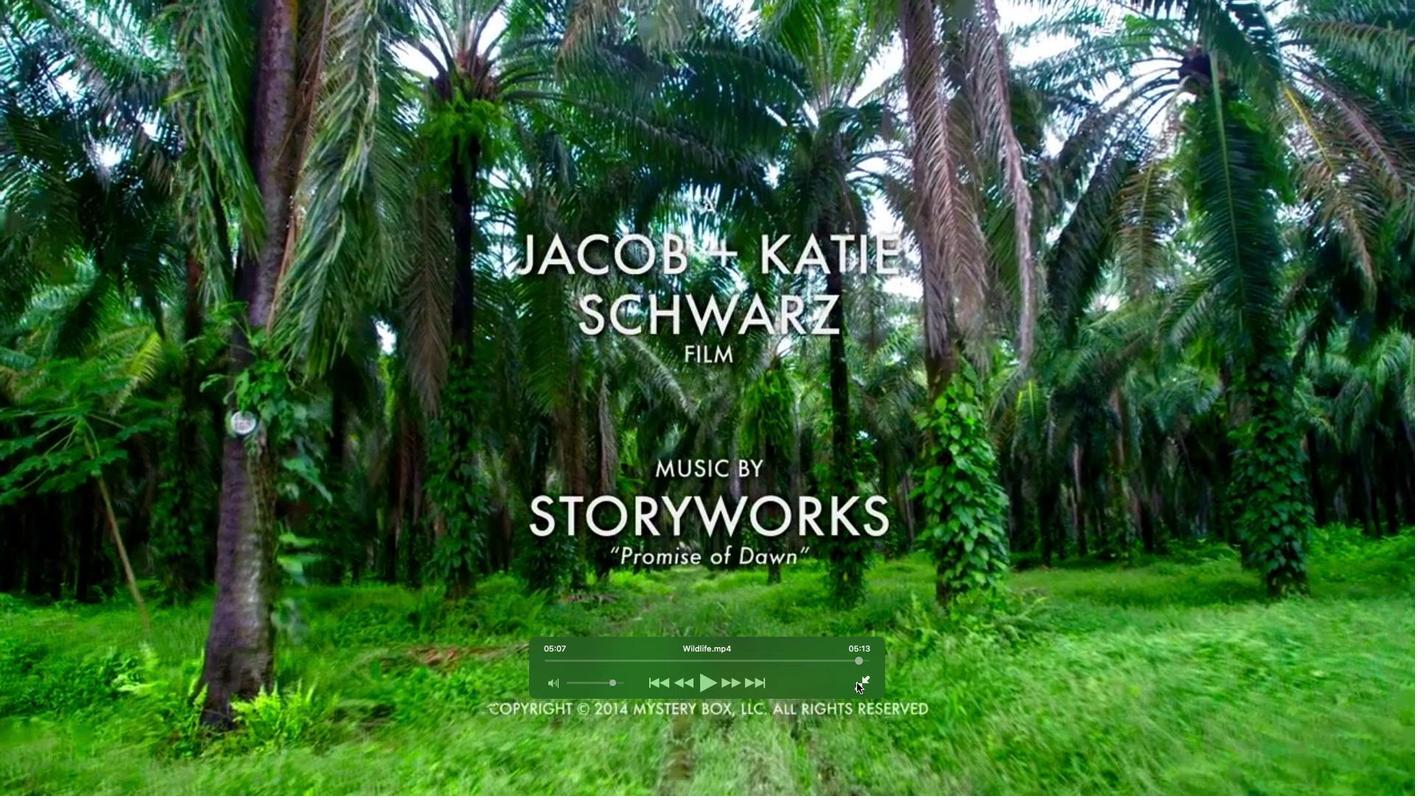 
Action: Mouse pressed left at (253, 254)
Screenshot: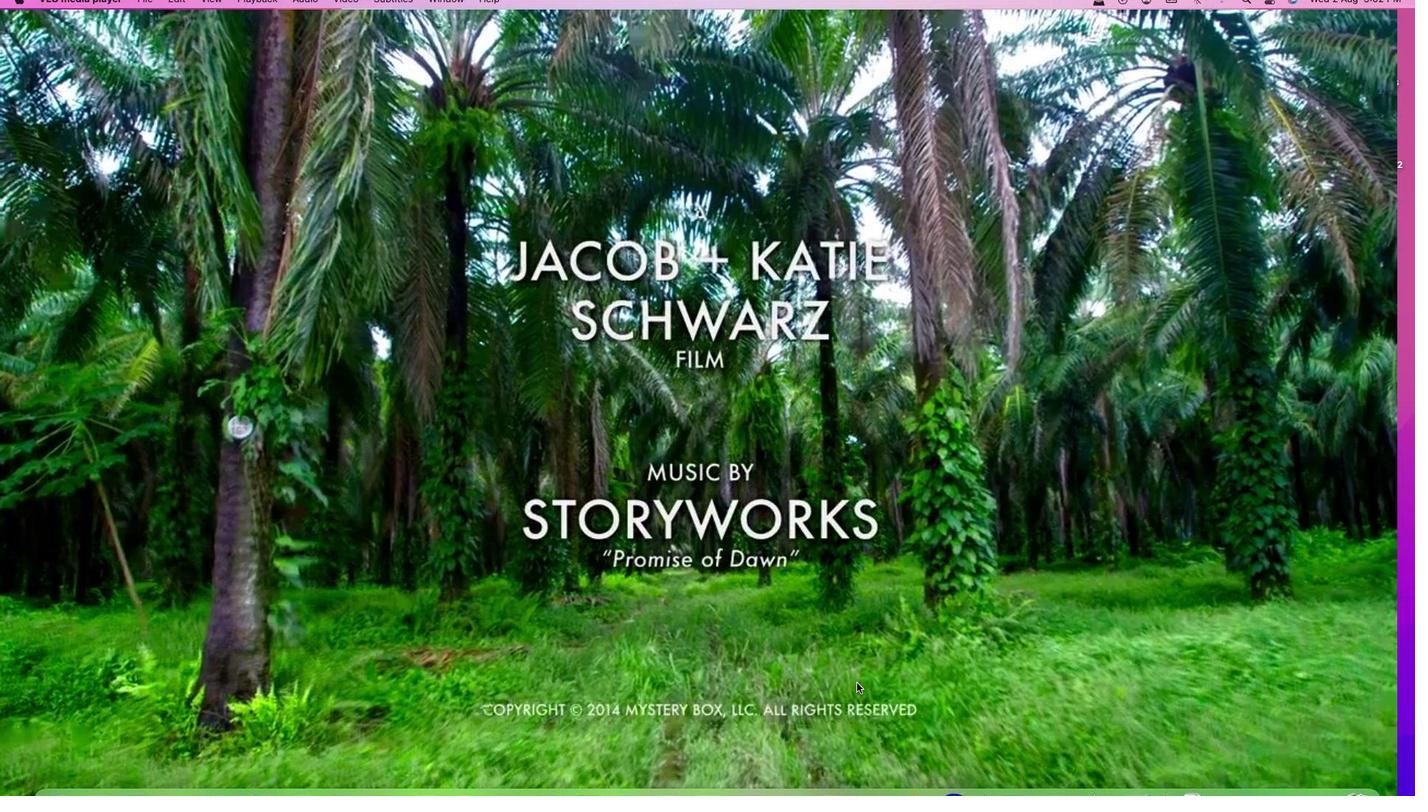 
Action: Mouse moved to (255, 252)
Screenshot: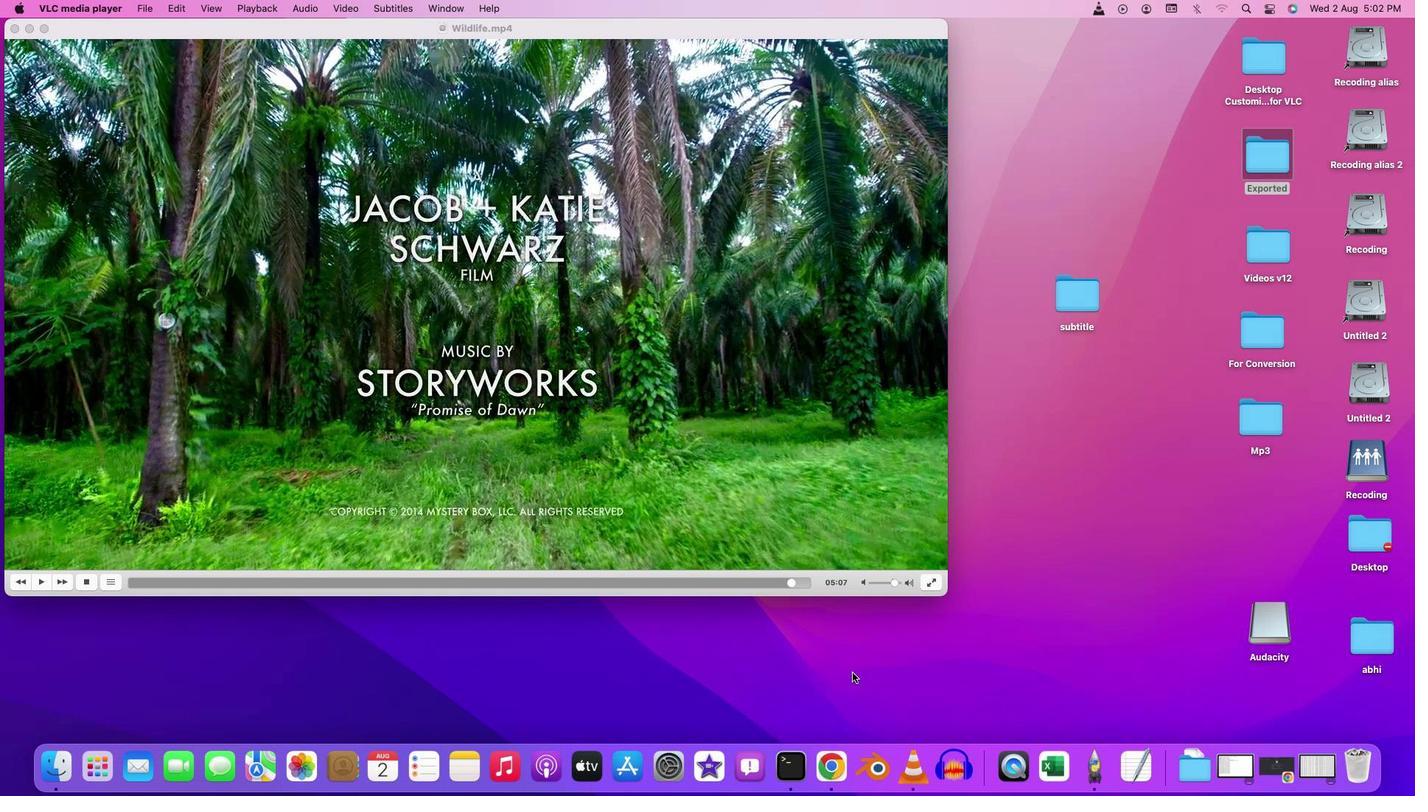 
Action: Mouse pressed left at (255, 252)
Screenshot: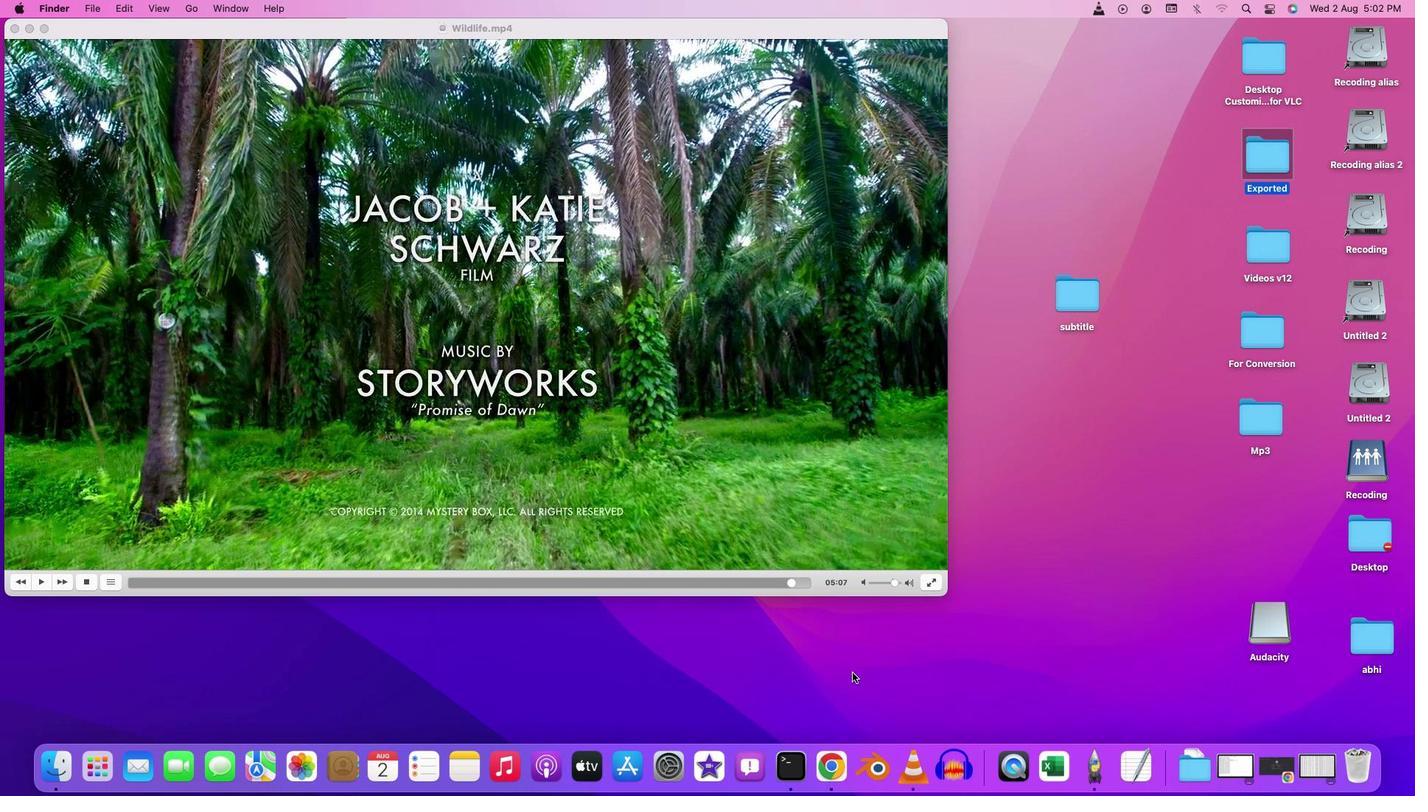 
Action: Mouse moved to (256, 252)
Screenshot: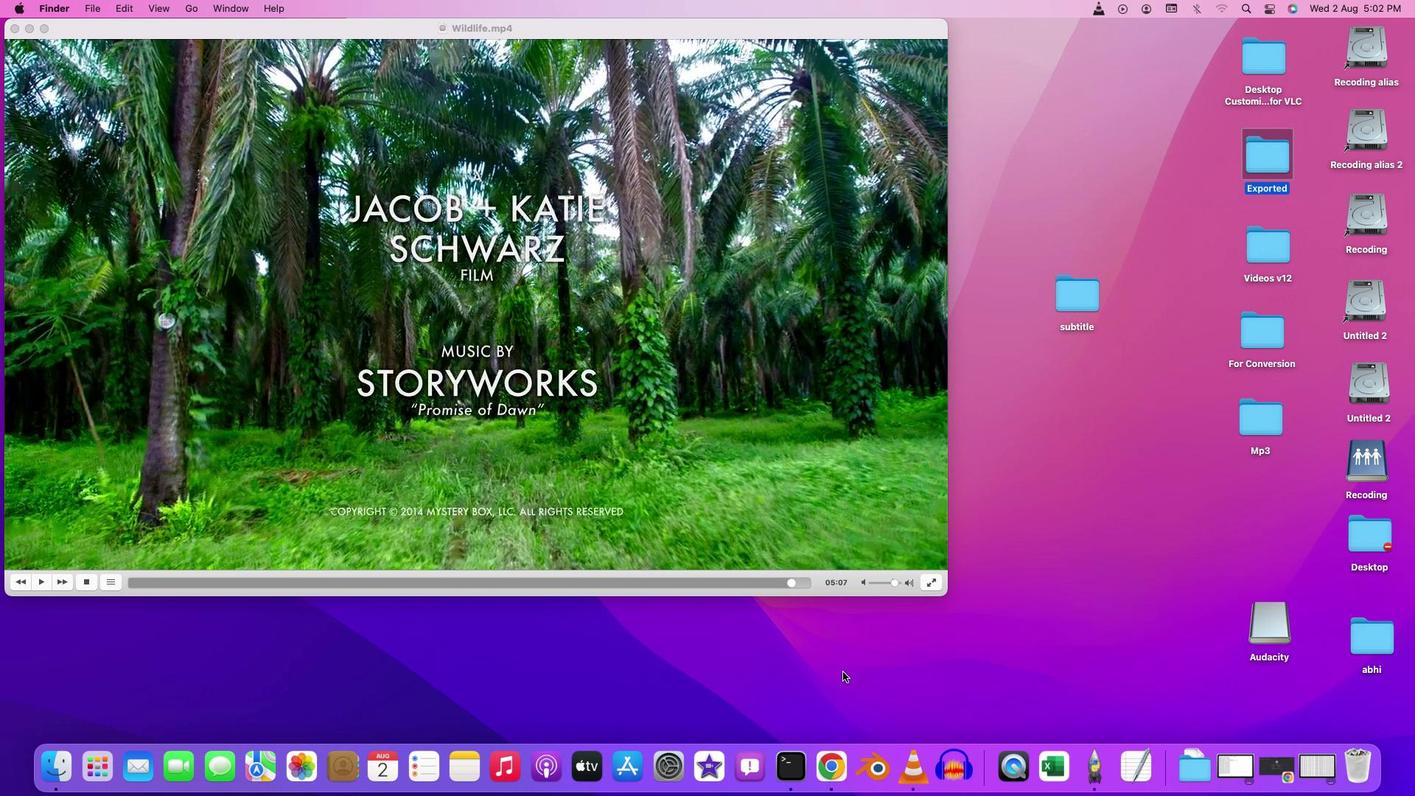 
